 Task: Create a due date automation trigger when advanced on, on the tuesday before a card is due add fields with custom field "Resume" set to a number greater or equal to 1 and greater than 10 at 11:00 AM.
Action: Mouse moved to (977, 302)
Screenshot: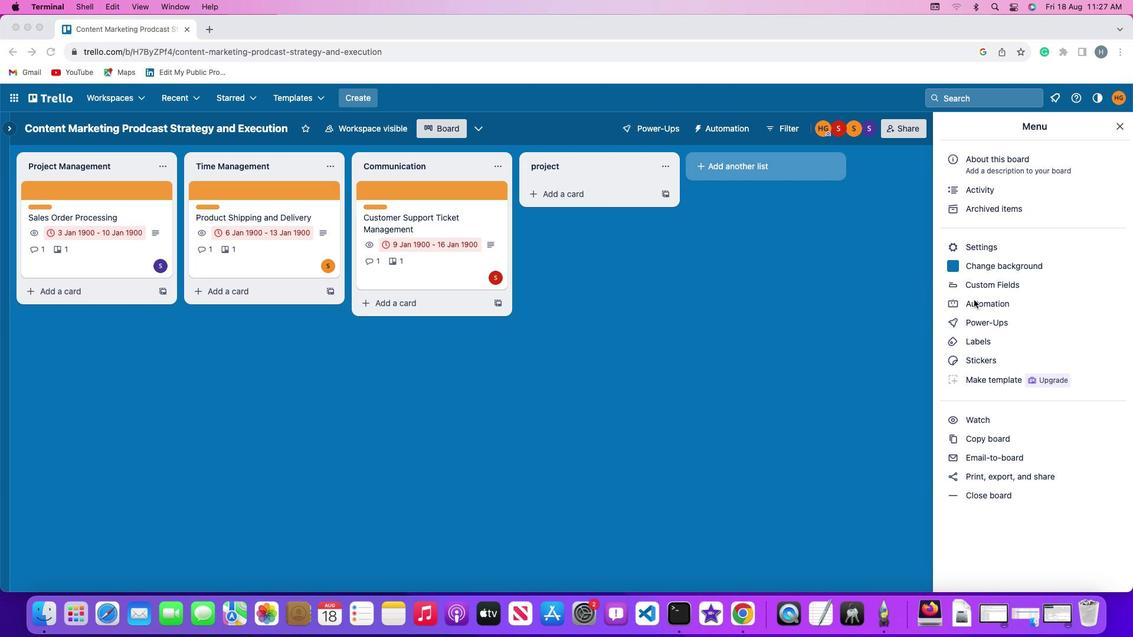 
Action: Mouse pressed left at (977, 302)
Screenshot: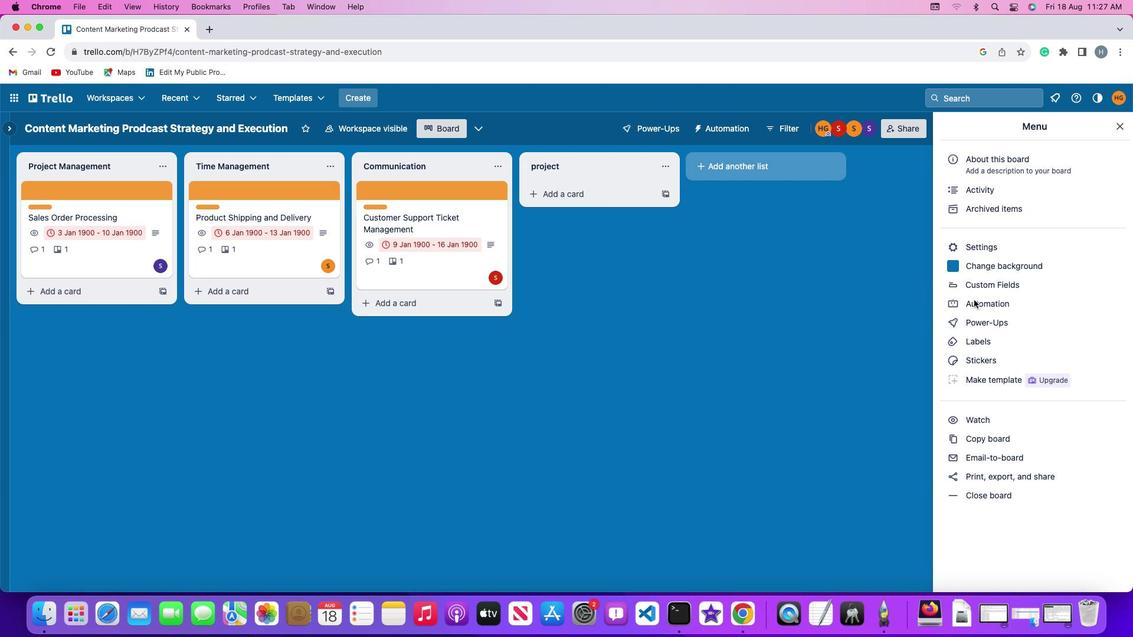
Action: Mouse pressed left at (977, 302)
Screenshot: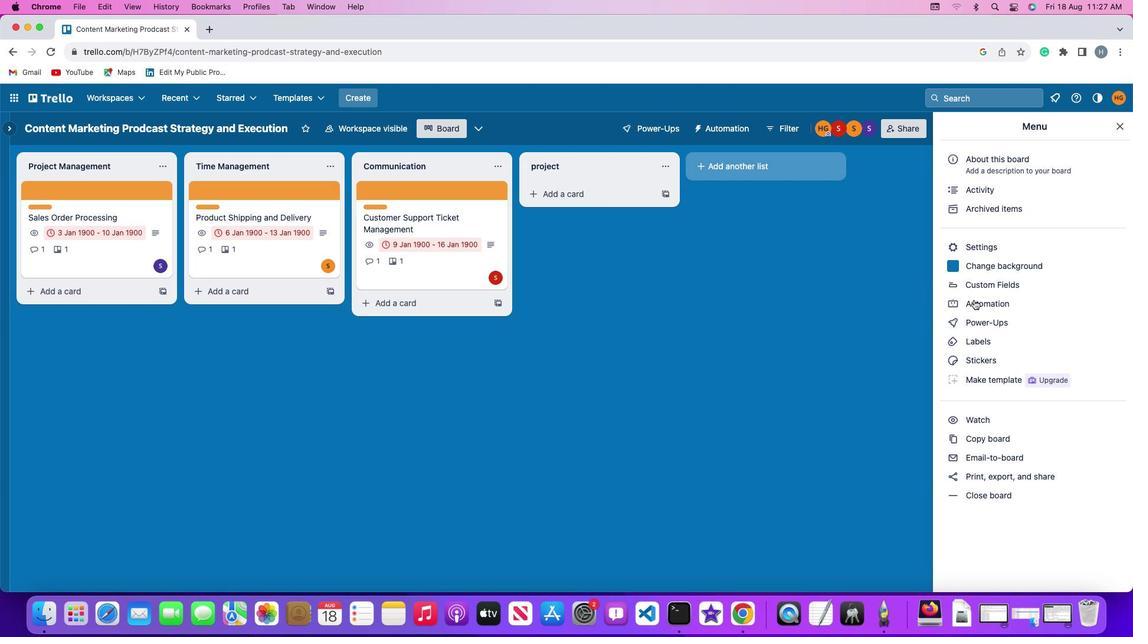 
Action: Mouse moved to (74, 286)
Screenshot: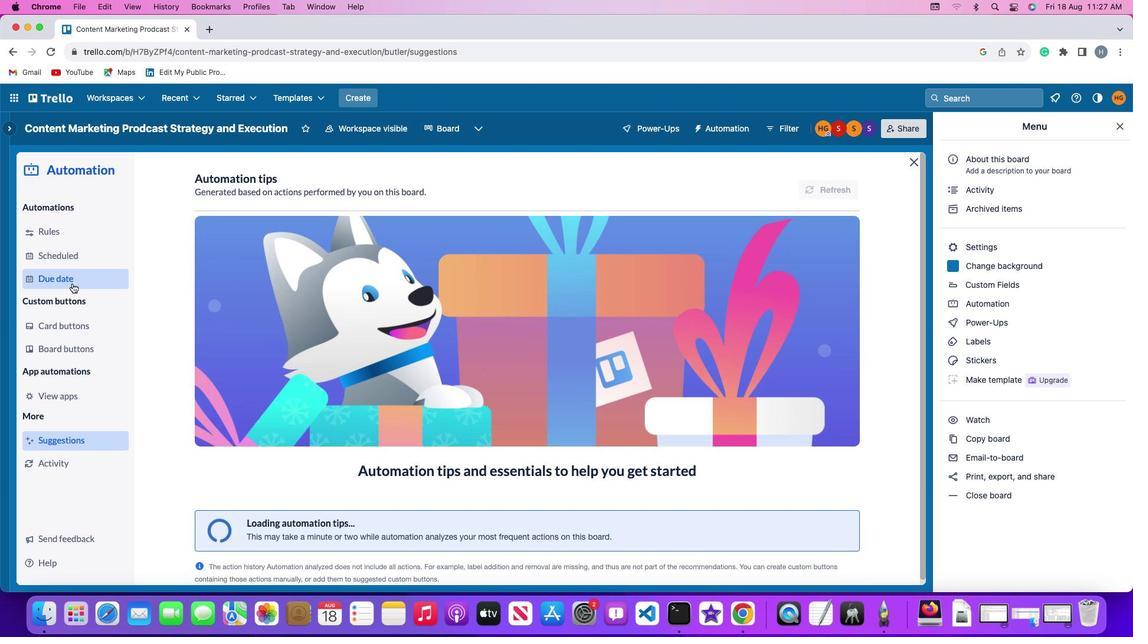
Action: Mouse pressed left at (74, 286)
Screenshot: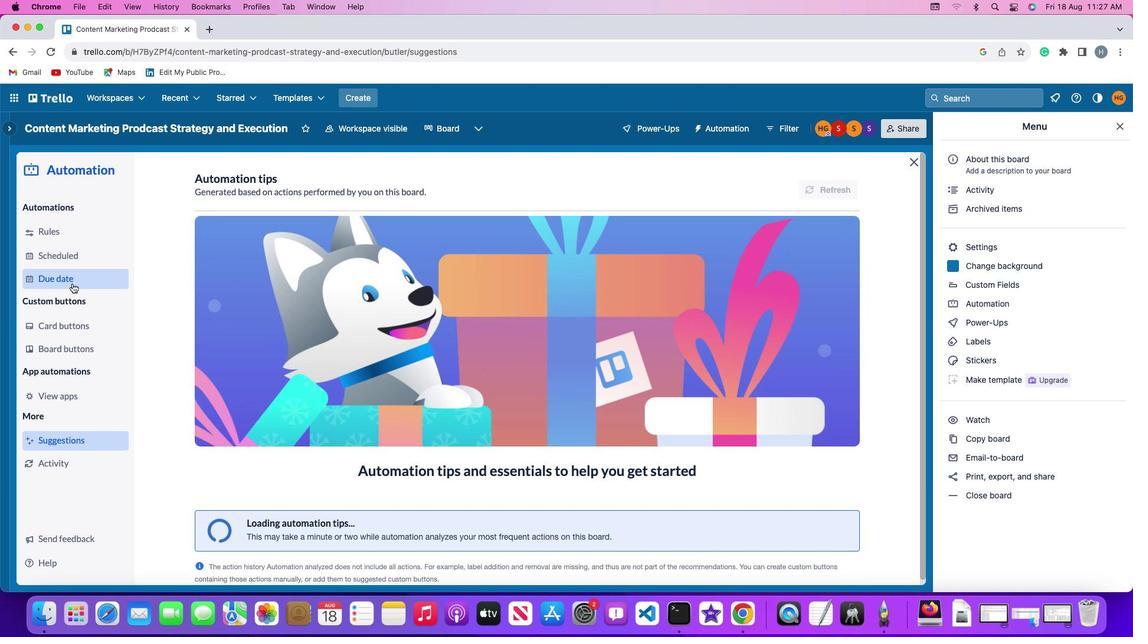 
Action: Mouse moved to (791, 187)
Screenshot: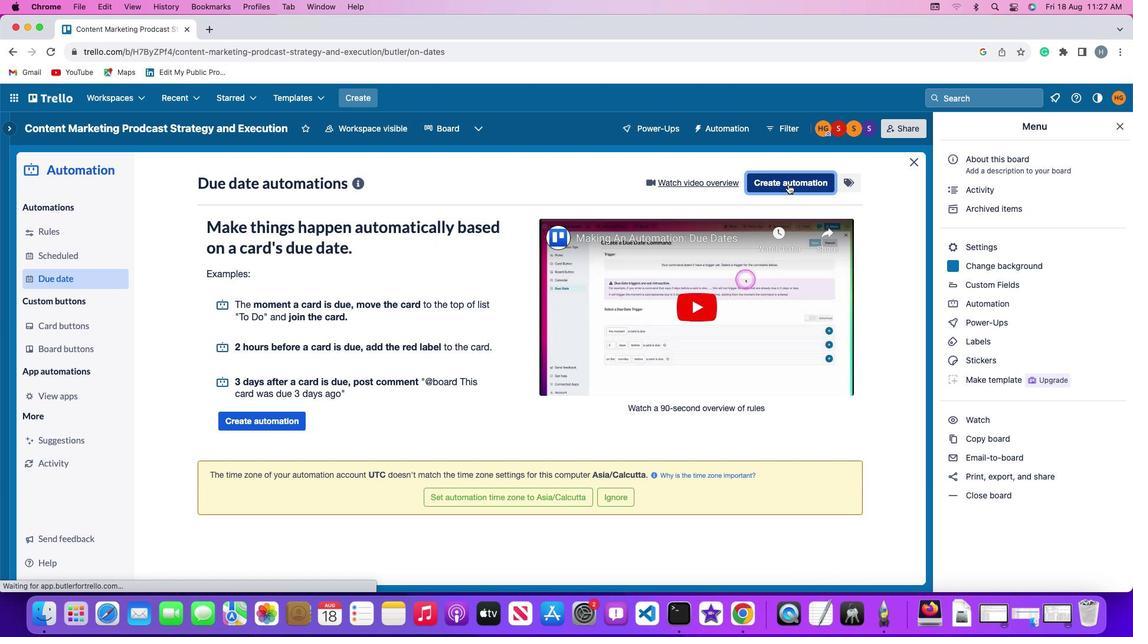 
Action: Mouse pressed left at (791, 187)
Screenshot: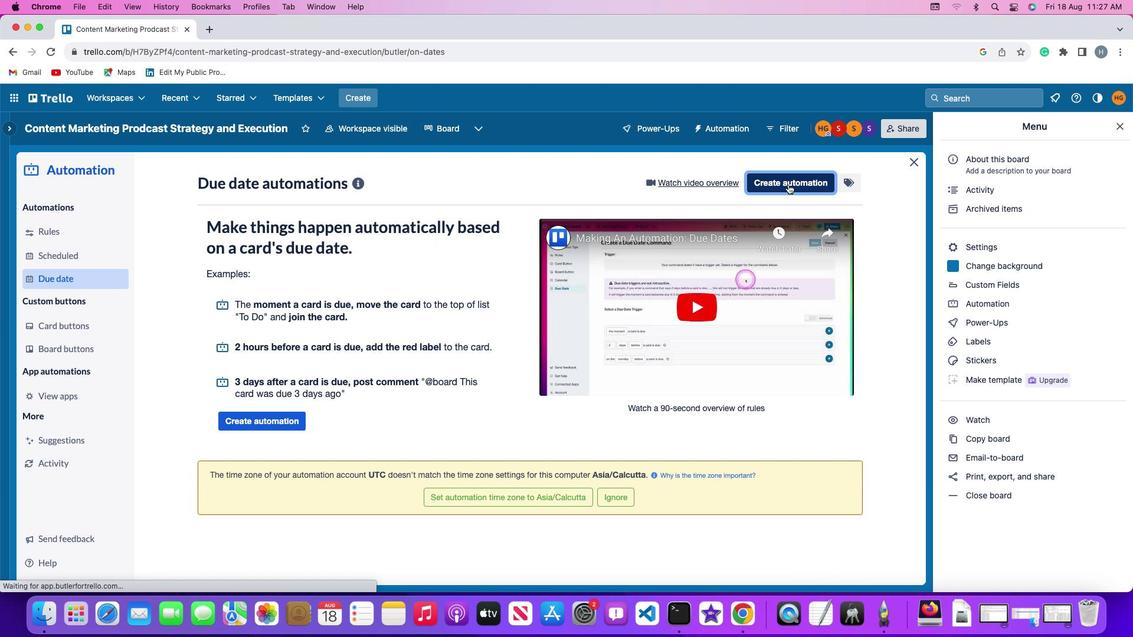 
Action: Mouse moved to (232, 295)
Screenshot: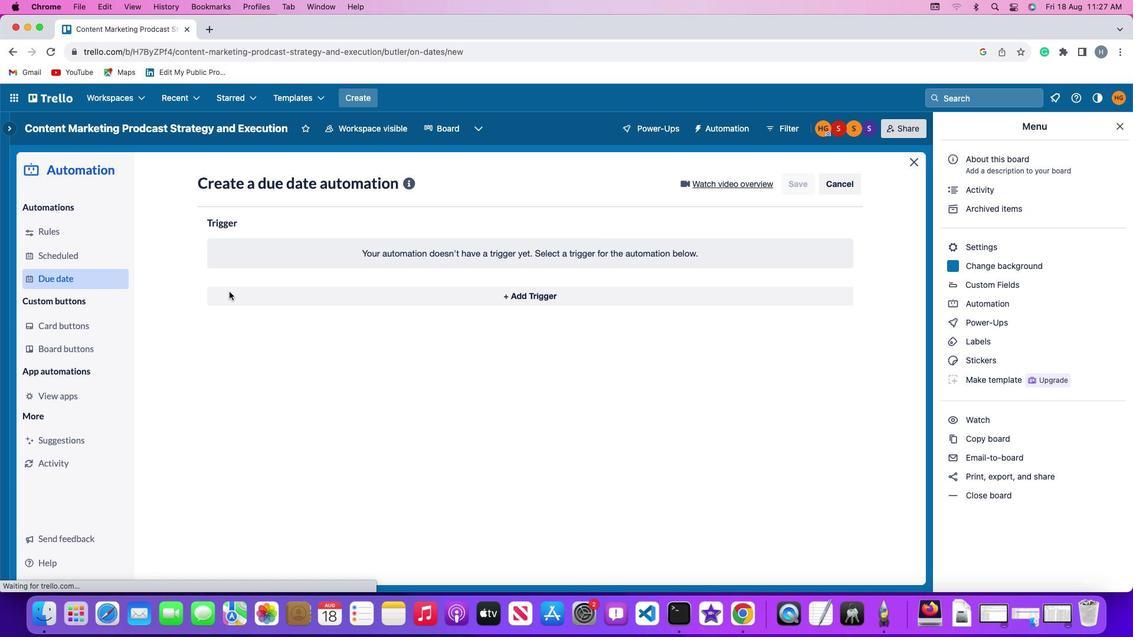 
Action: Mouse pressed left at (232, 295)
Screenshot: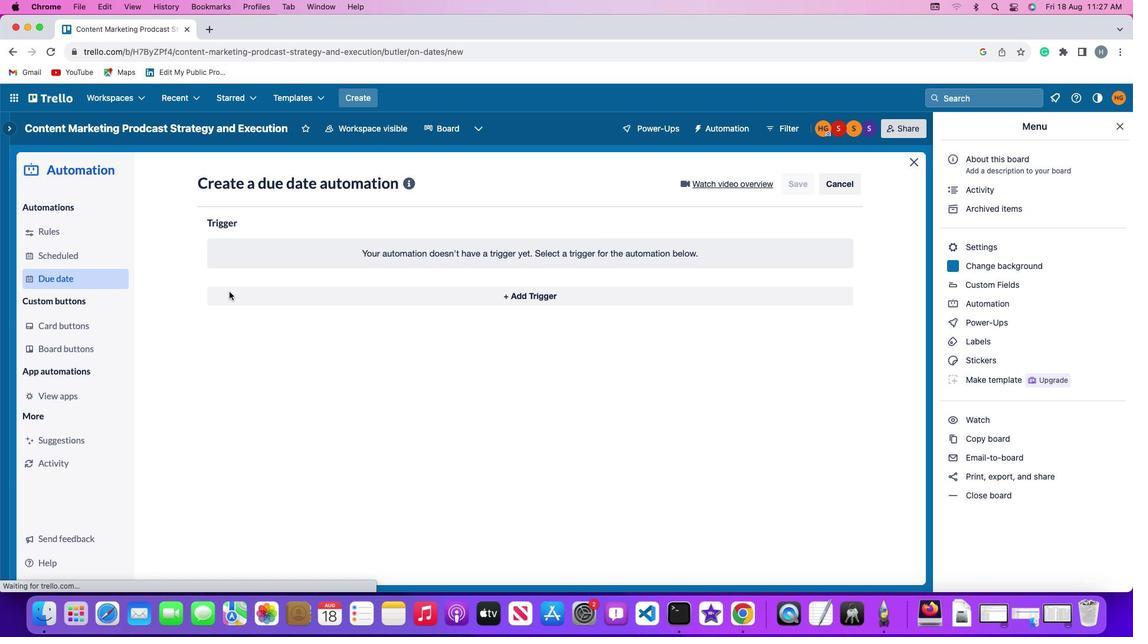 
Action: Mouse moved to (262, 519)
Screenshot: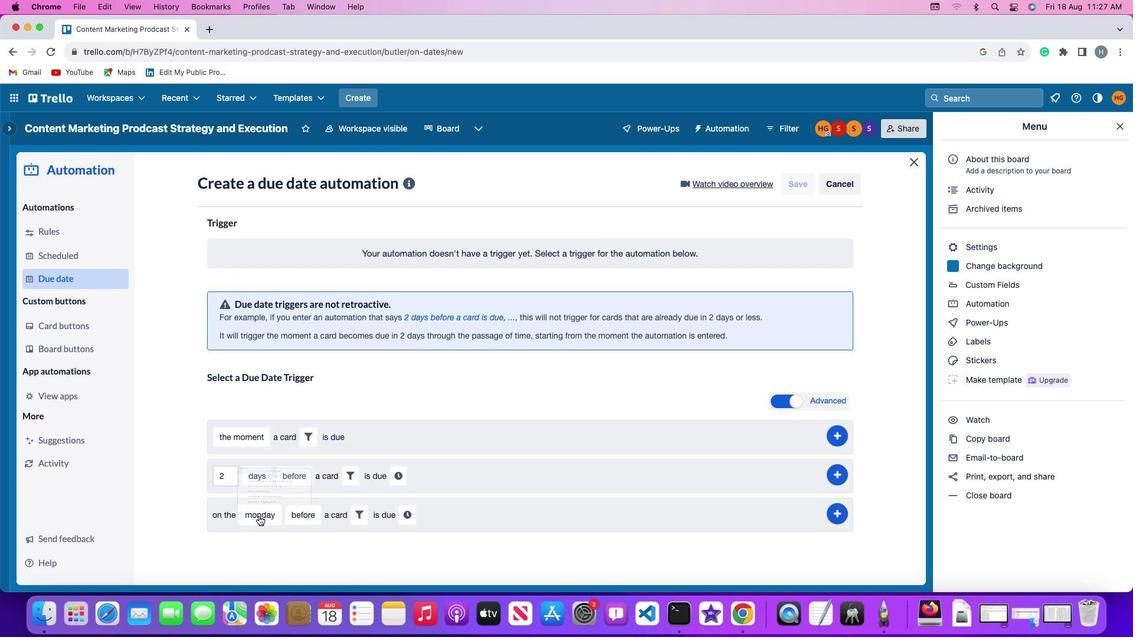 
Action: Mouse pressed left at (262, 519)
Screenshot: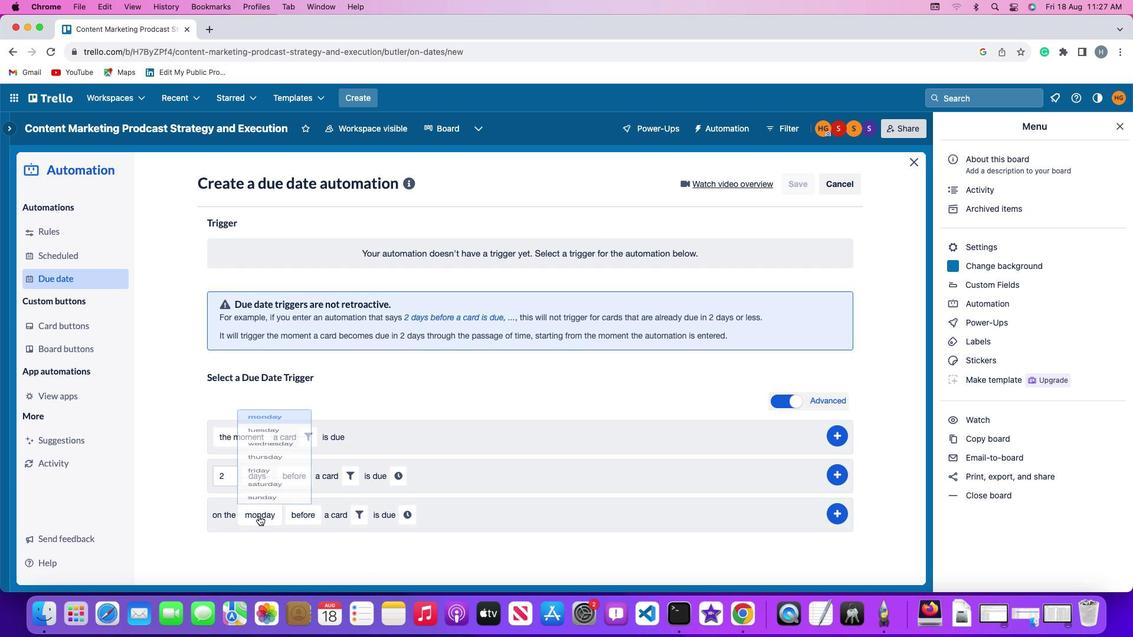 
Action: Mouse moved to (271, 373)
Screenshot: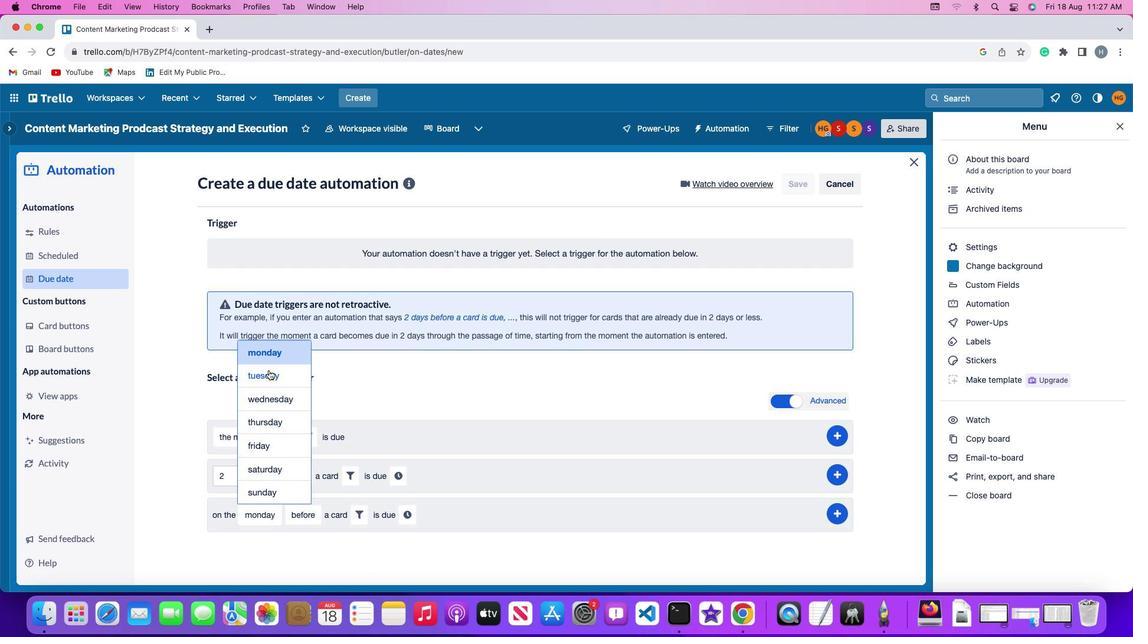 
Action: Mouse pressed left at (271, 373)
Screenshot: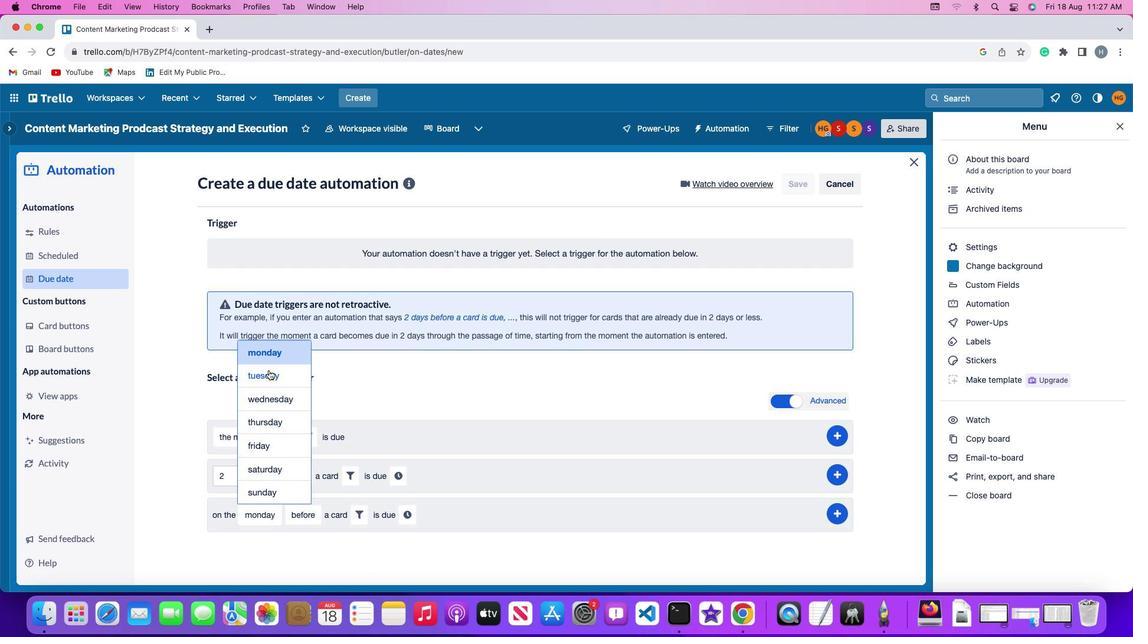 
Action: Mouse moved to (305, 511)
Screenshot: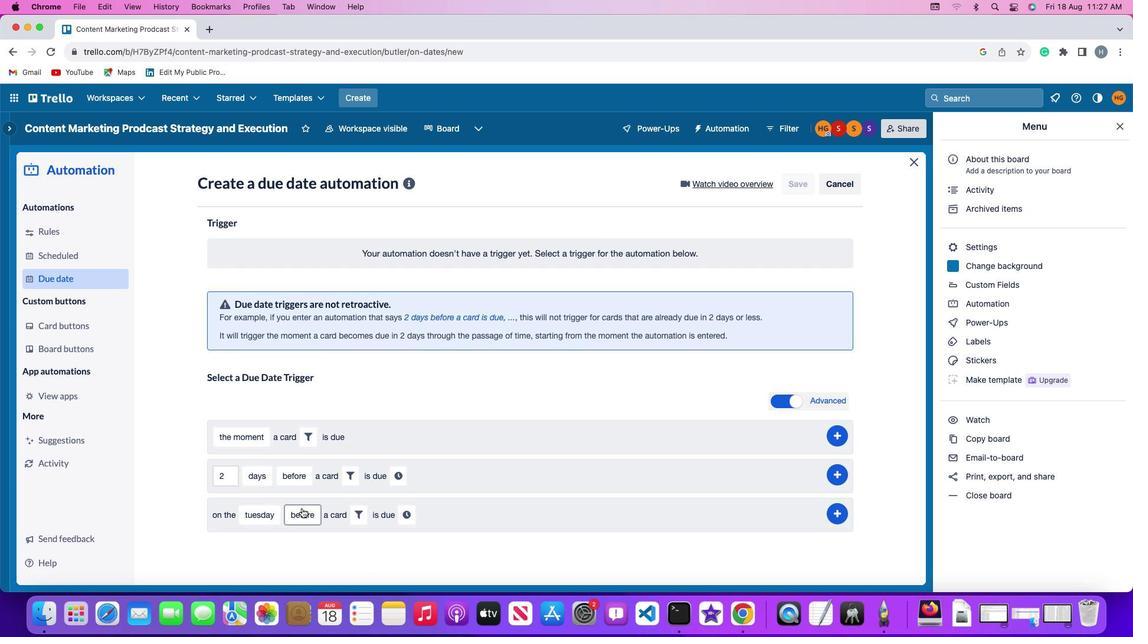 
Action: Mouse pressed left at (305, 511)
Screenshot: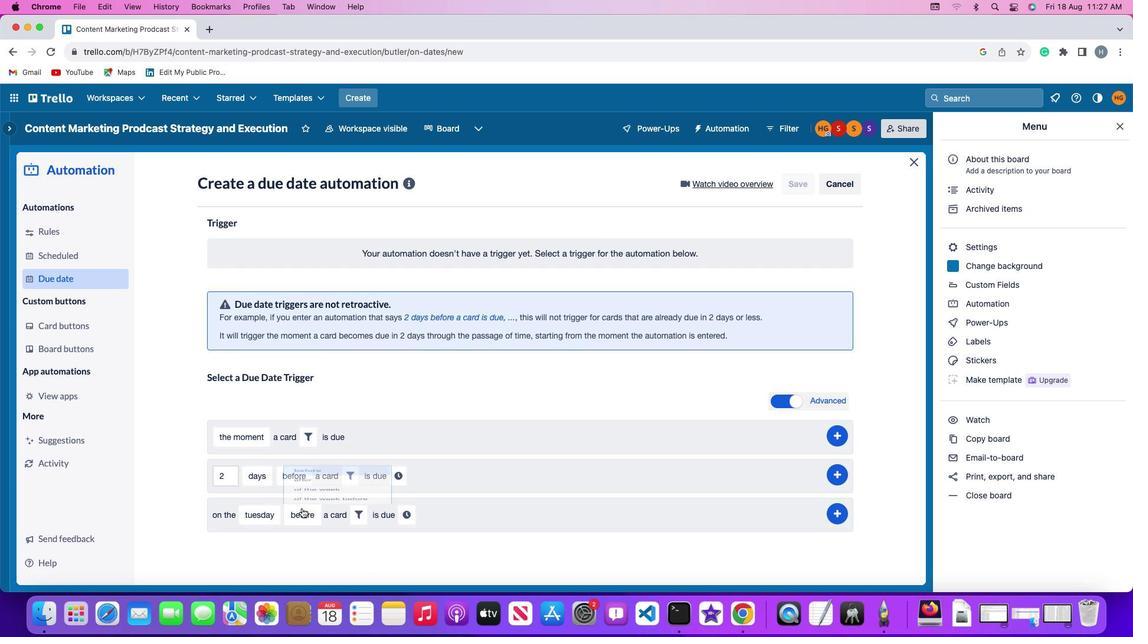 
Action: Mouse moved to (328, 424)
Screenshot: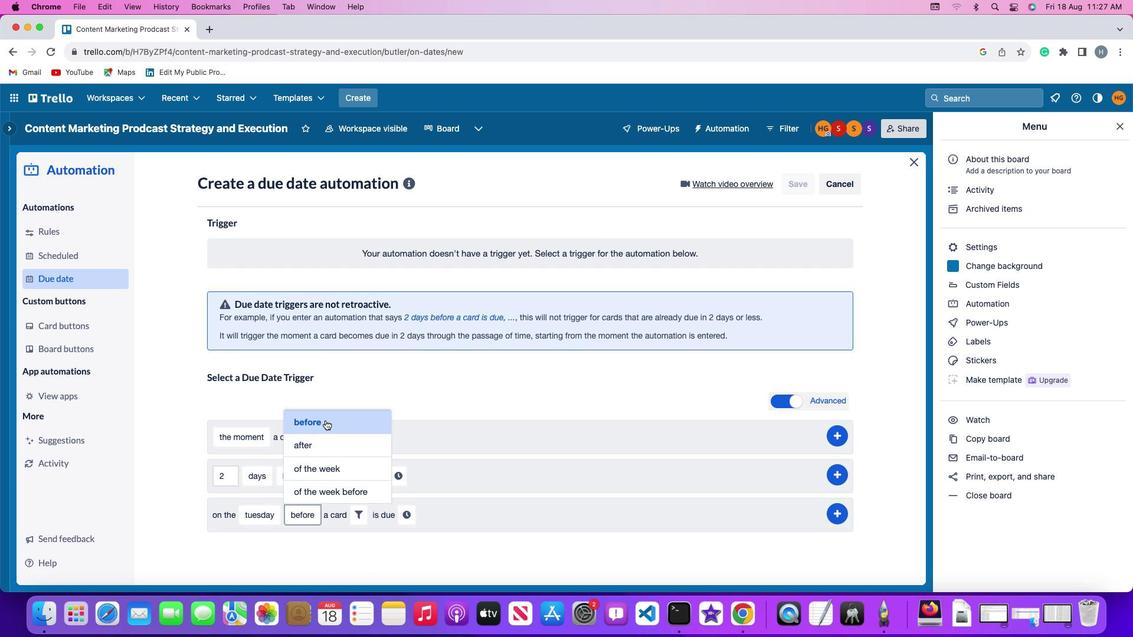 
Action: Mouse pressed left at (328, 424)
Screenshot: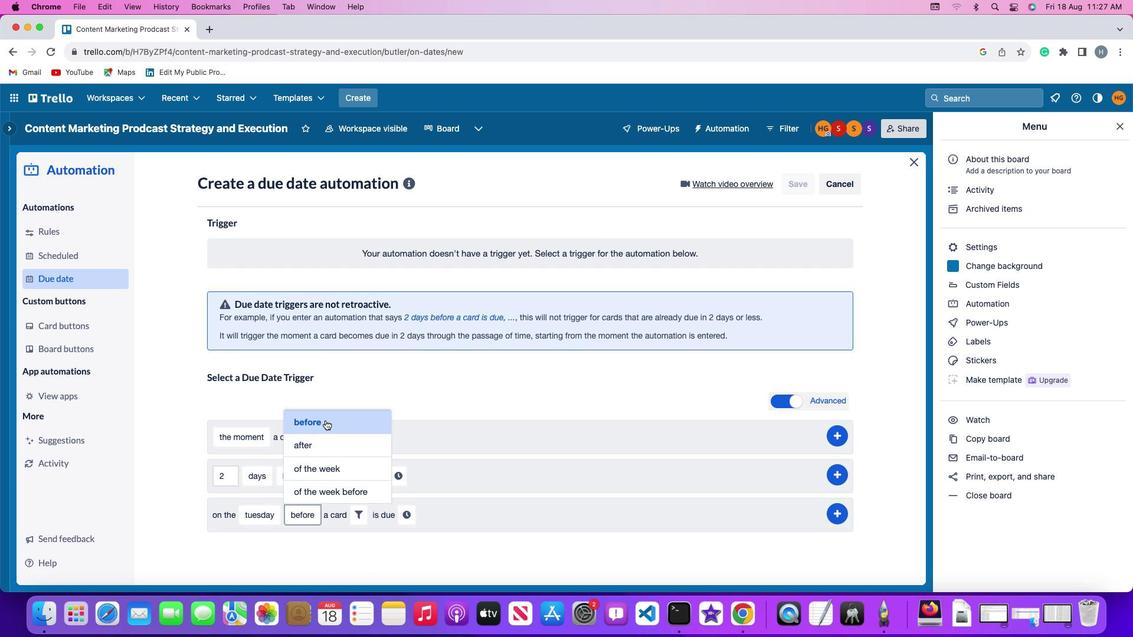 
Action: Mouse moved to (361, 513)
Screenshot: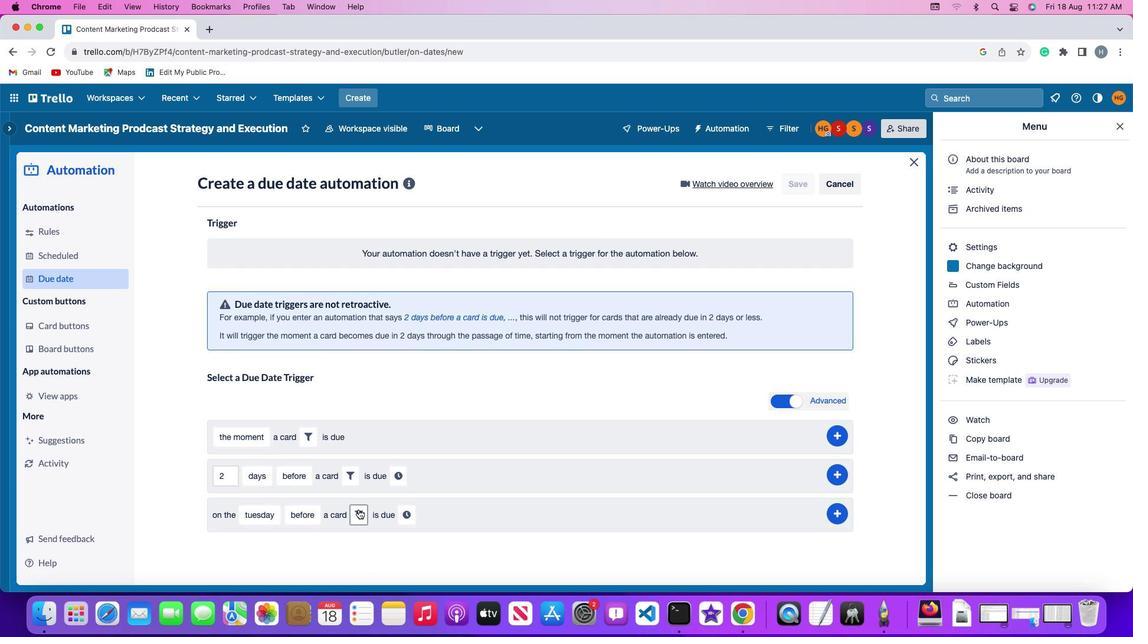 
Action: Mouse pressed left at (361, 513)
Screenshot: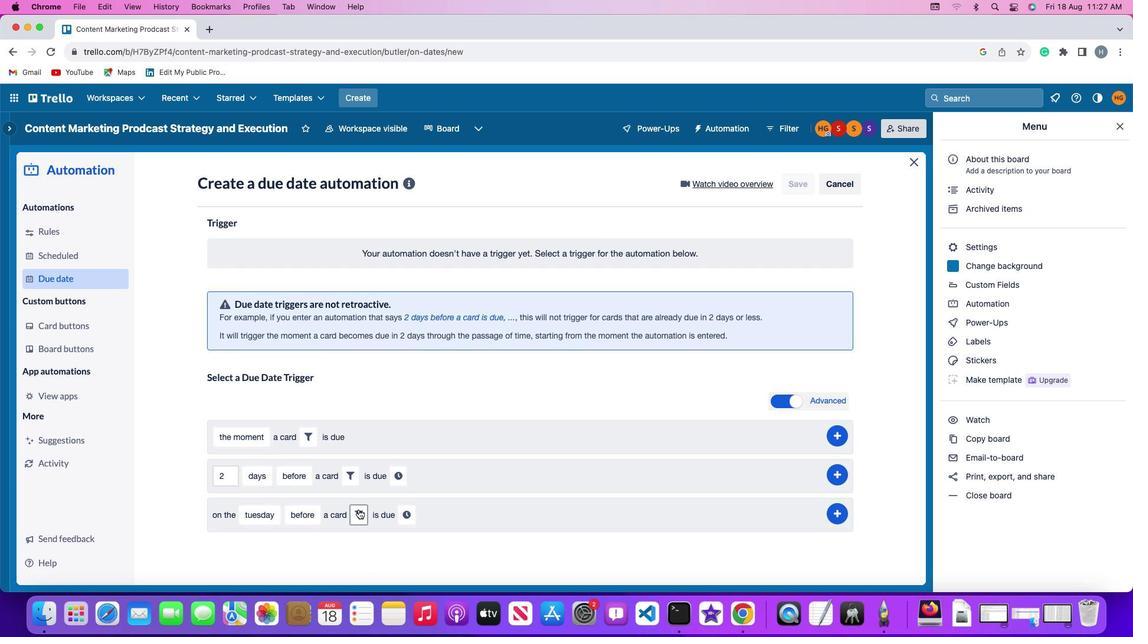 
Action: Mouse moved to (553, 552)
Screenshot: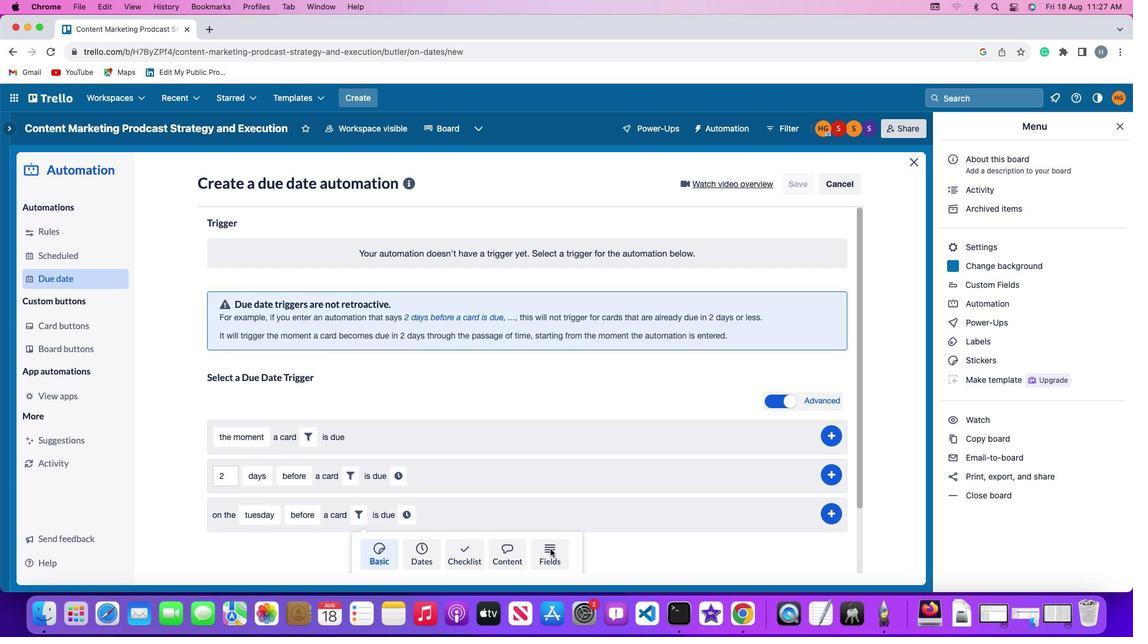 
Action: Mouse pressed left at (553, 552)
Screenshot: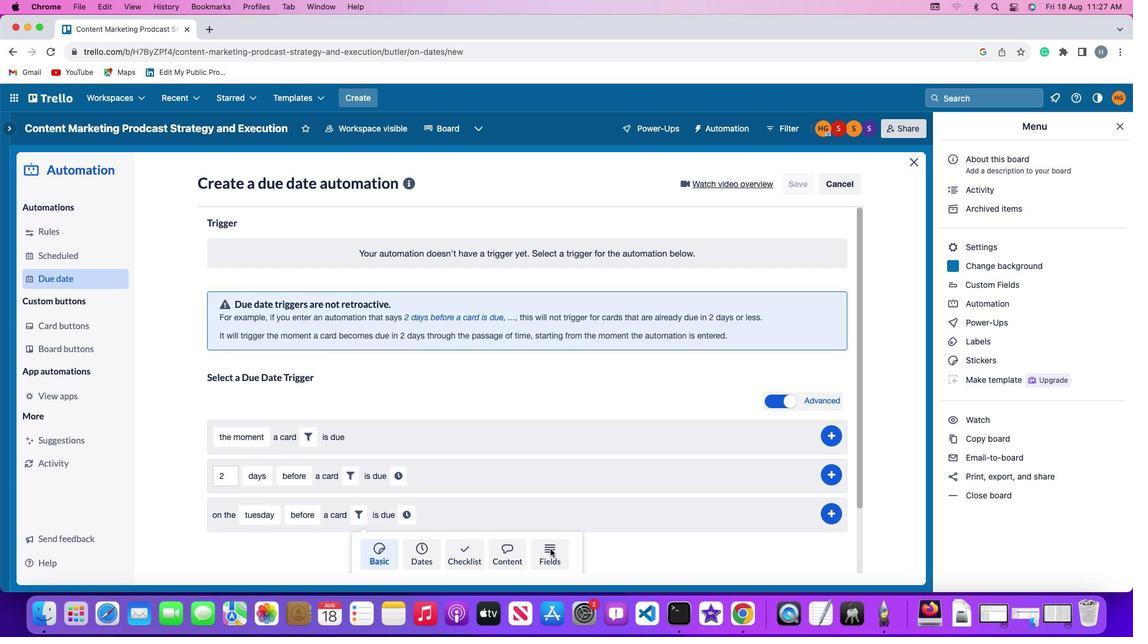 
Action: Mouse moved to (314, 562)
Screenshot: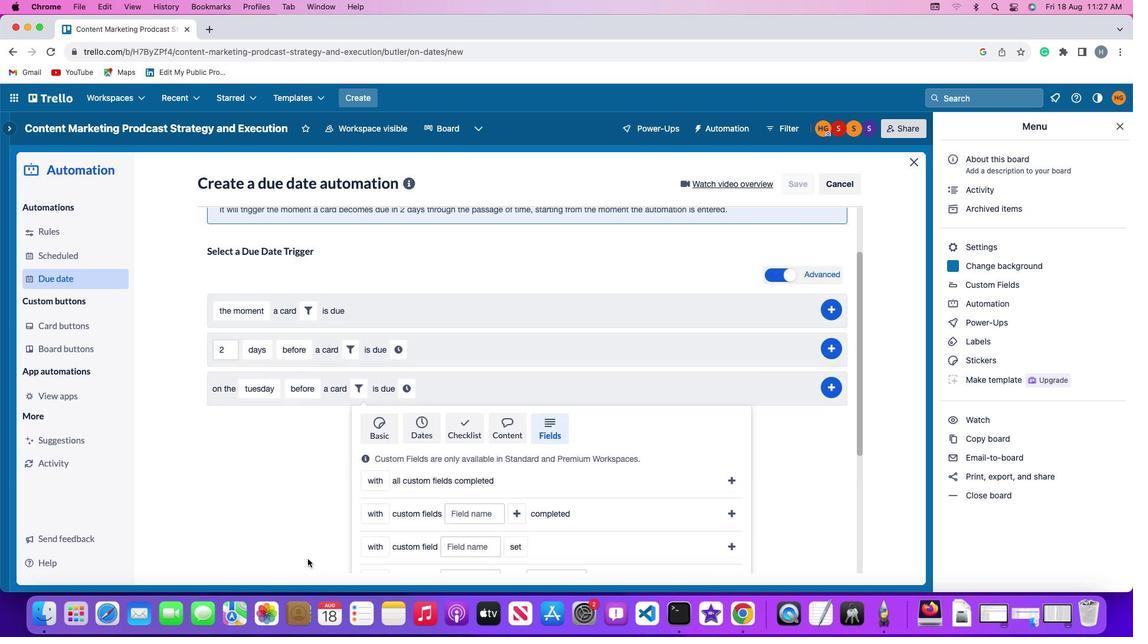 
Action: Mouse scrolled (314, 562) with delta (2, 2)
Screenshot: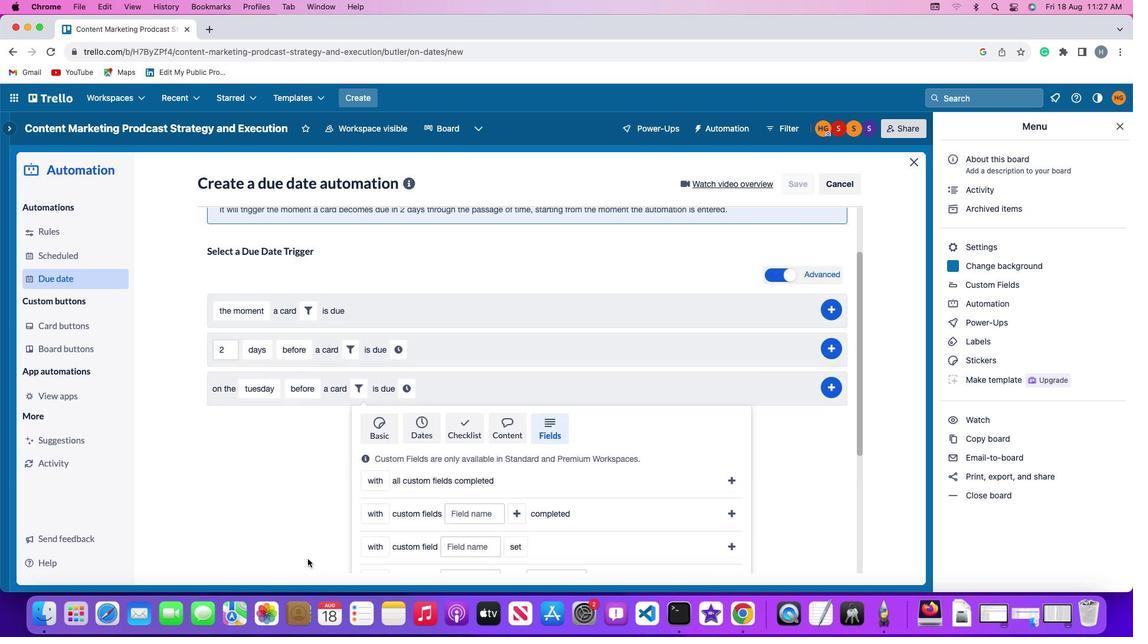 
Action: Mouse moved to (312, 562)
Screenshot: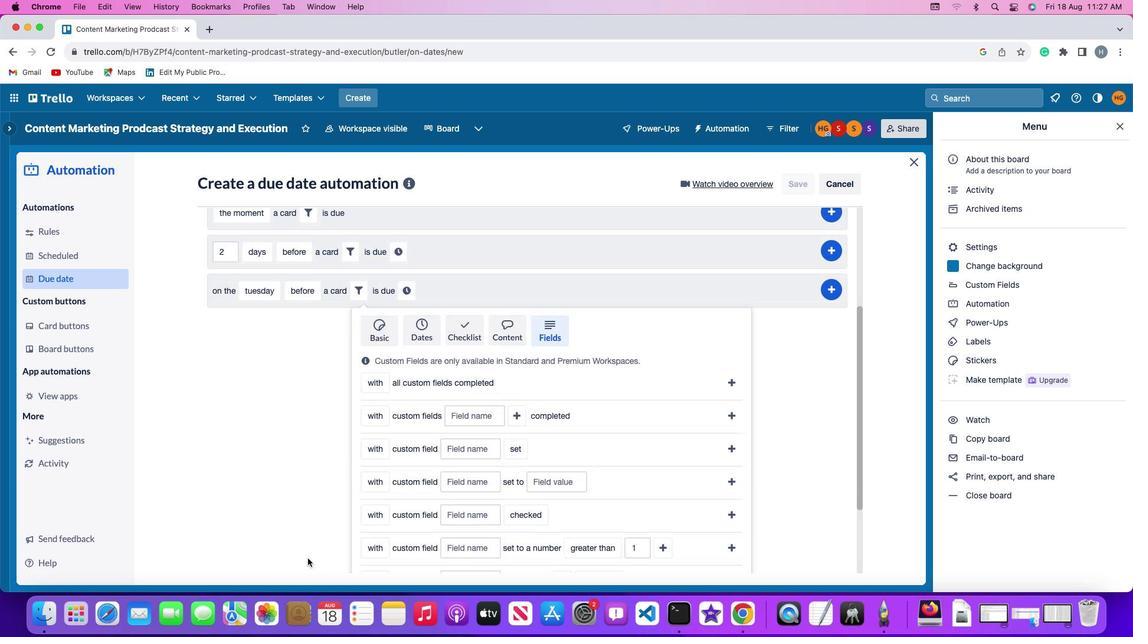
Action: Mouse scrolled (312, 562) with delta (2, 2)
Screenshot: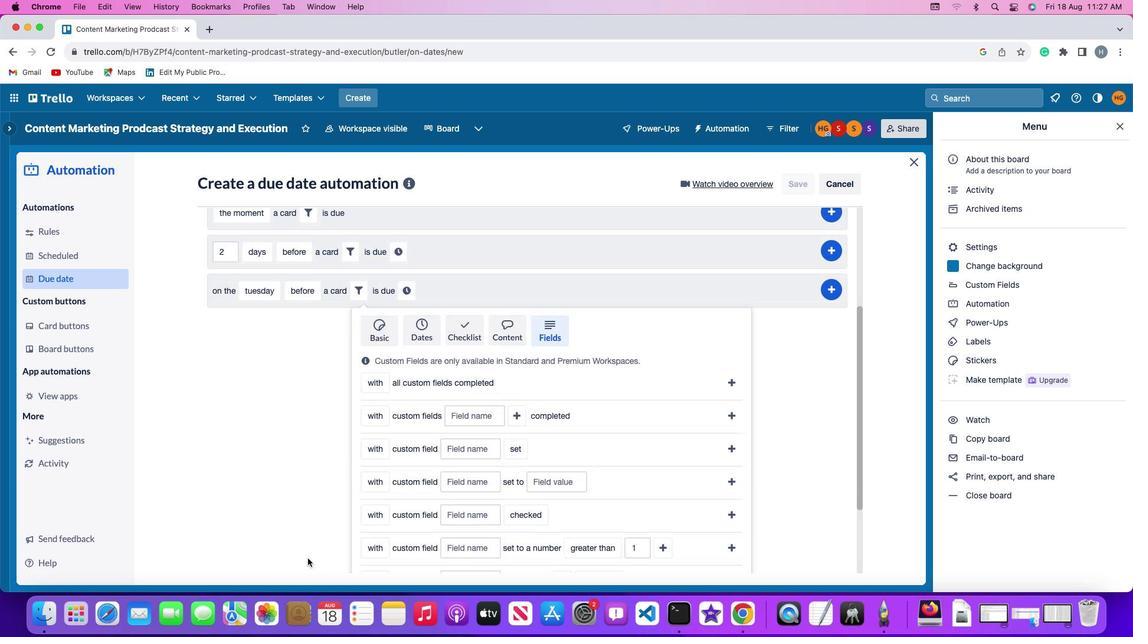
Action: Mouse moved to (312, 562)
Screenshot: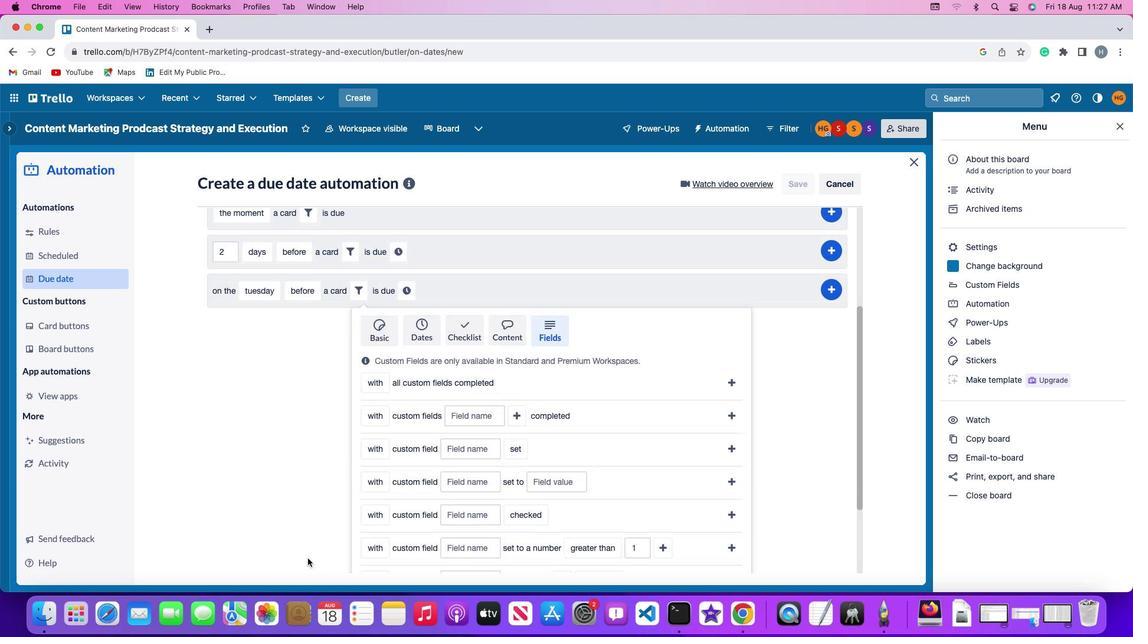 
Action: Mouse scrolled (312, 562) with delta (2, 1)
Screenshot: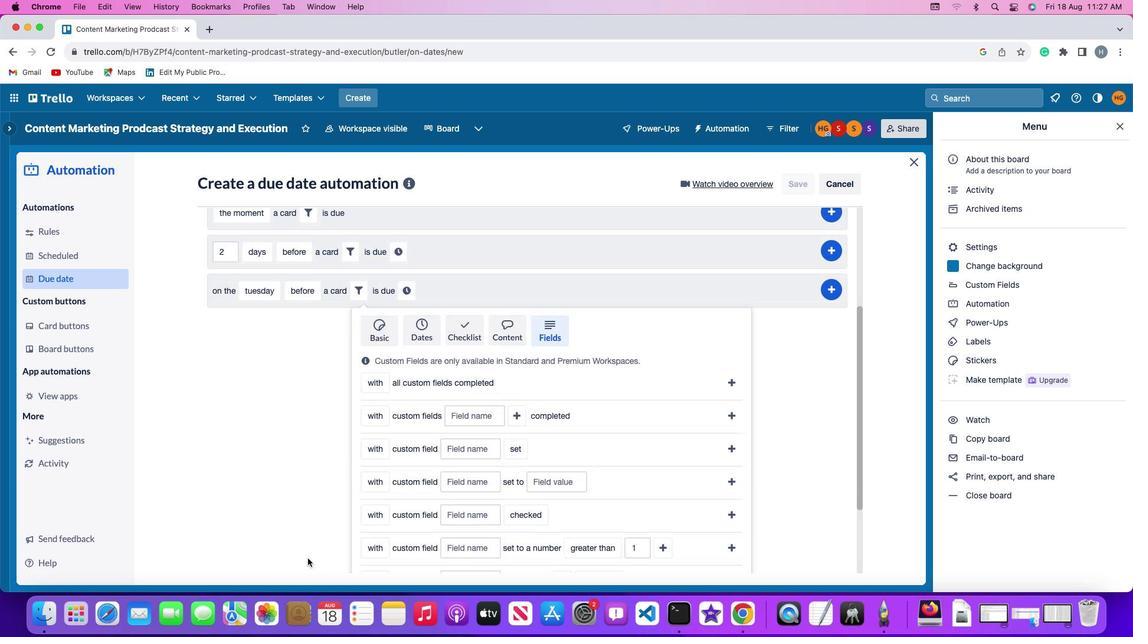 
Action: Mouse scrolled (312, 562) with delta (2, 0)
Screenshot: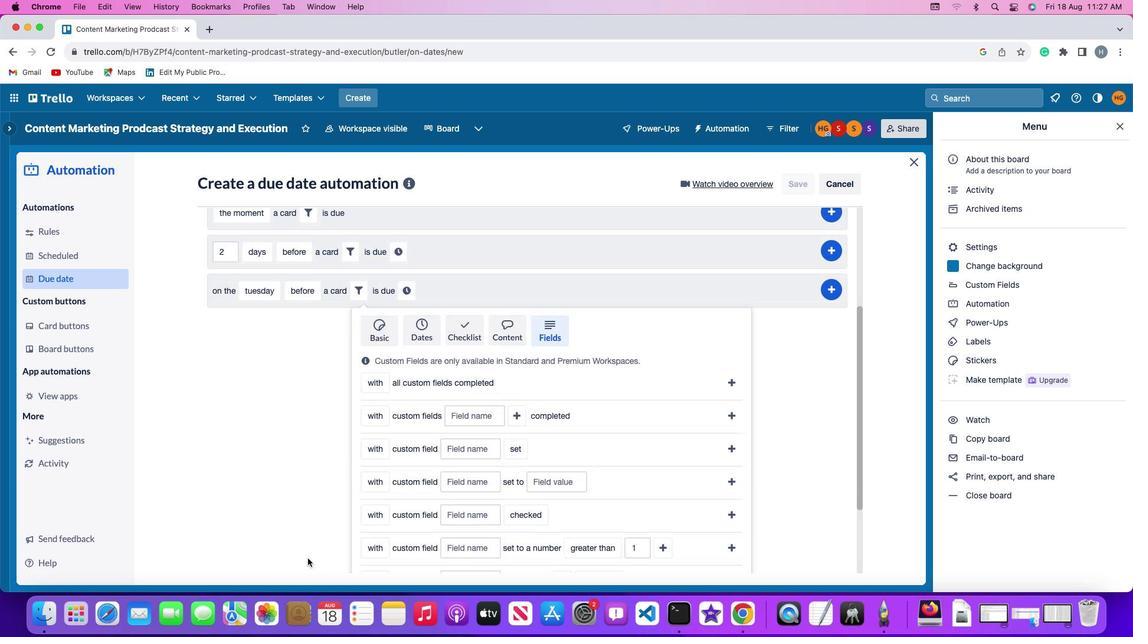 
Action: Mouse moved to (311, 562)
Screenshot: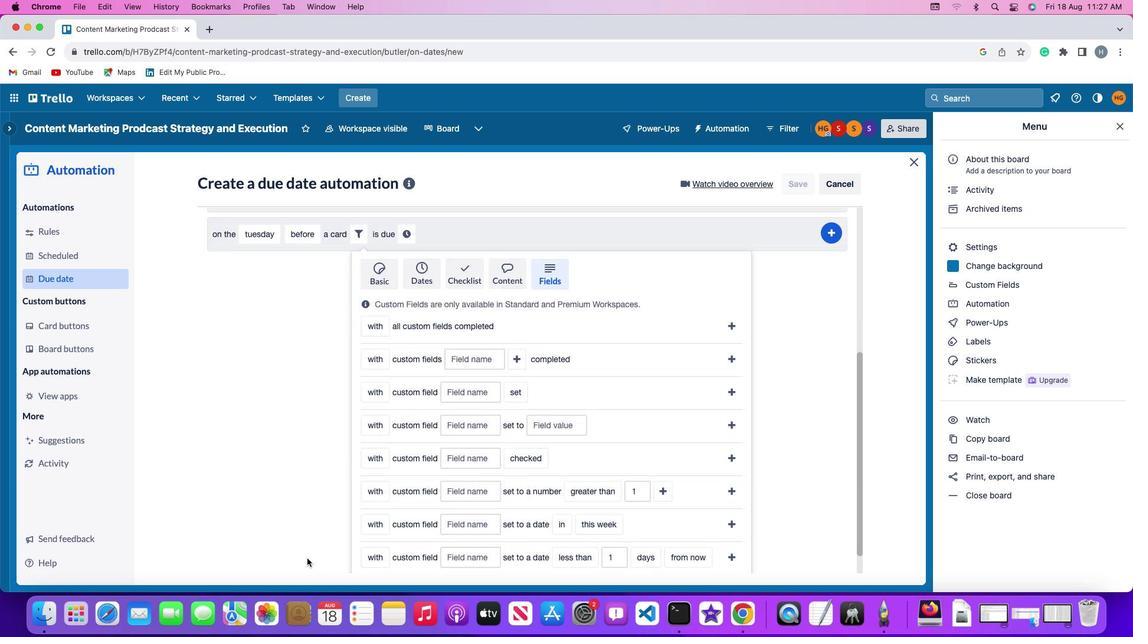 
Action: Mouse scrolled (311, 562) with delta (2, 0)
Screenshot: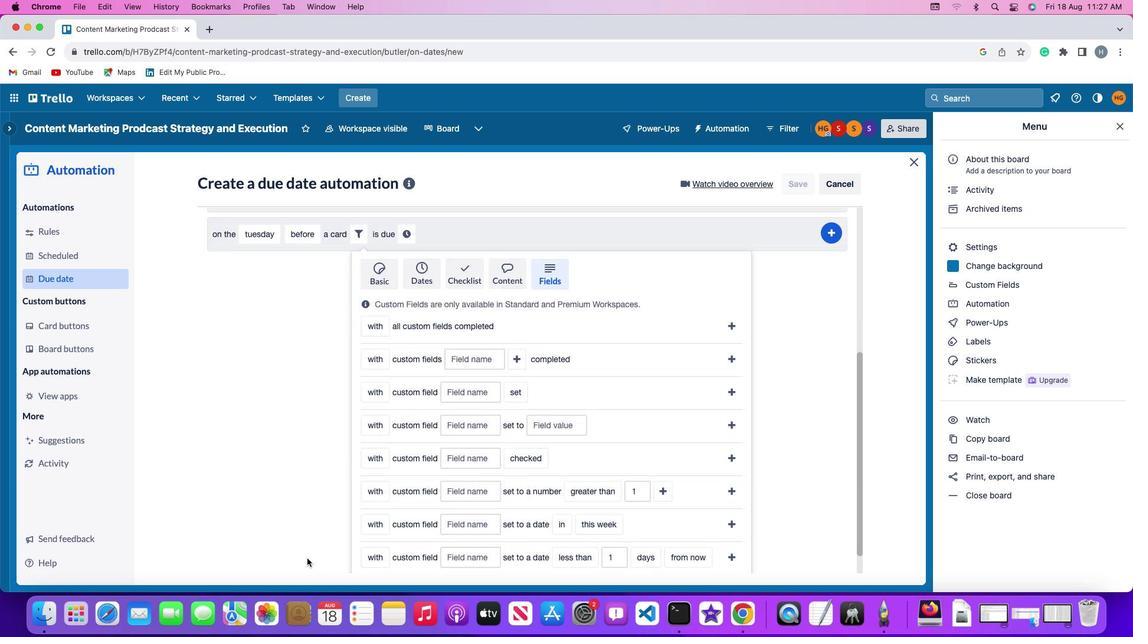 
Action: Mouse moved to (311, 562)
Screenshot: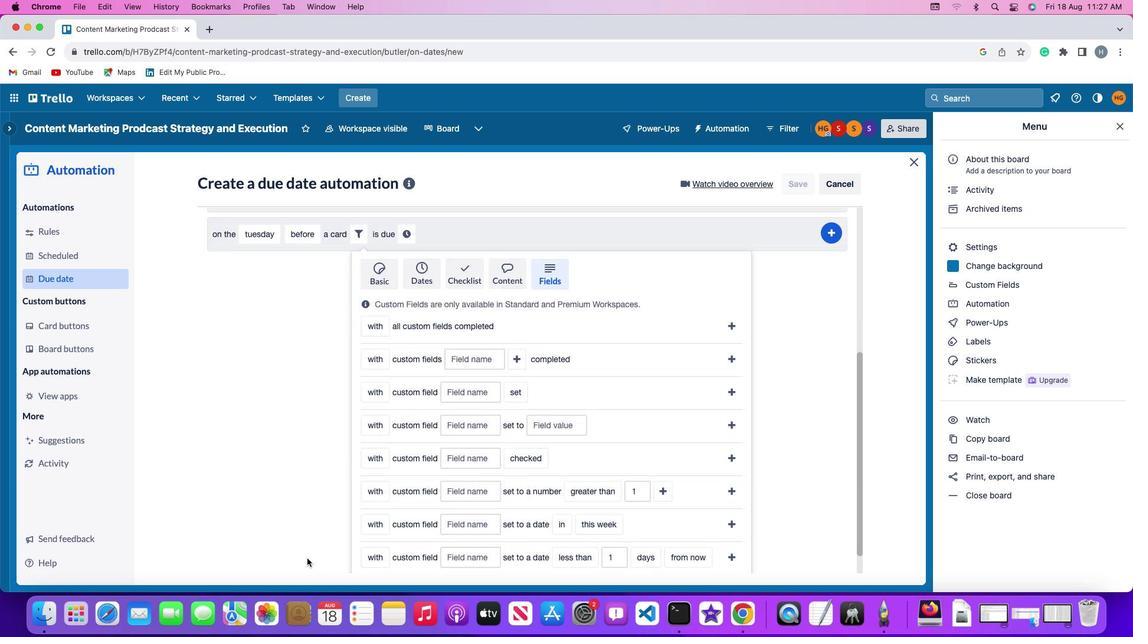
Action: Mouse scrolled (311, 562) with delta (2, 0)
Screenshot: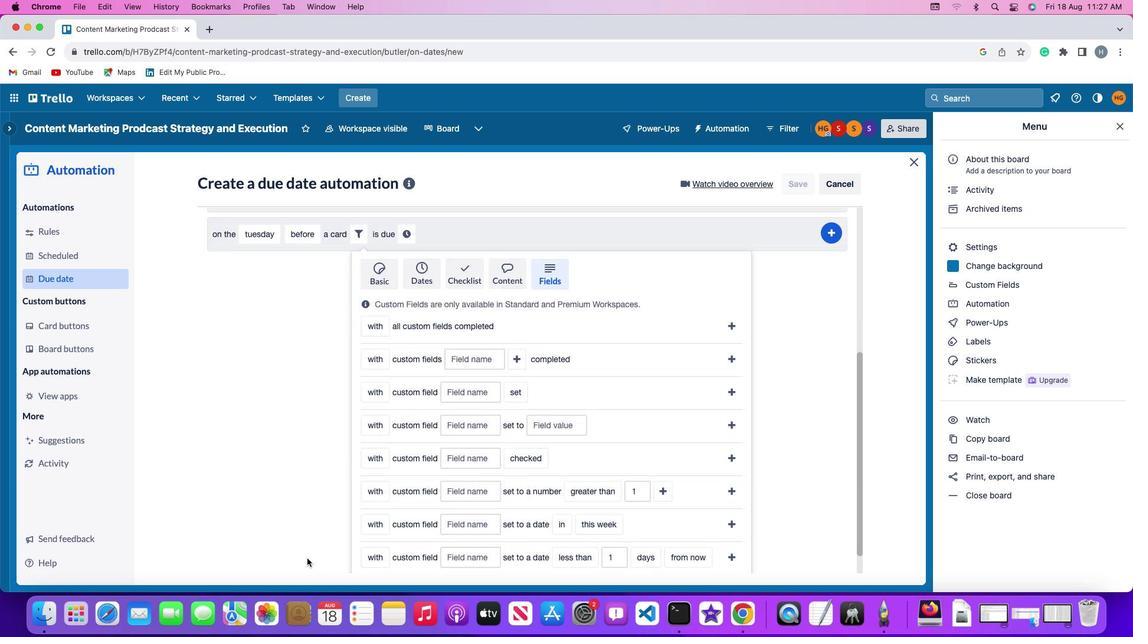 
Action: Mouse moved to (311, 562)
Screenshot: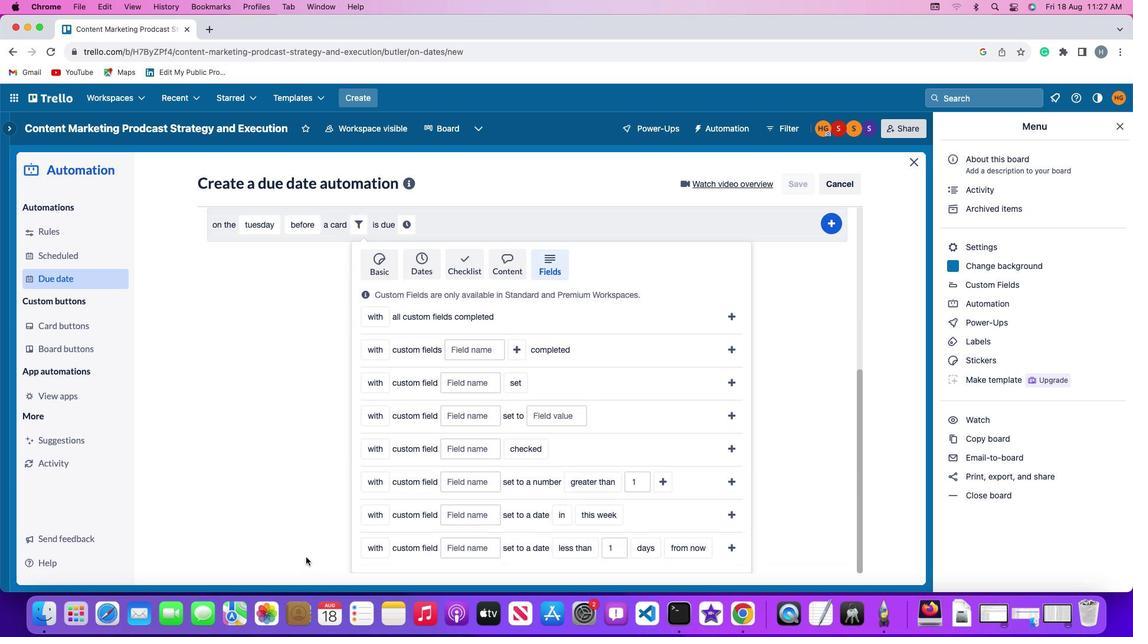 
Action: Mouse scrolled (311, 562) with delta (2, 0)
Screenshot: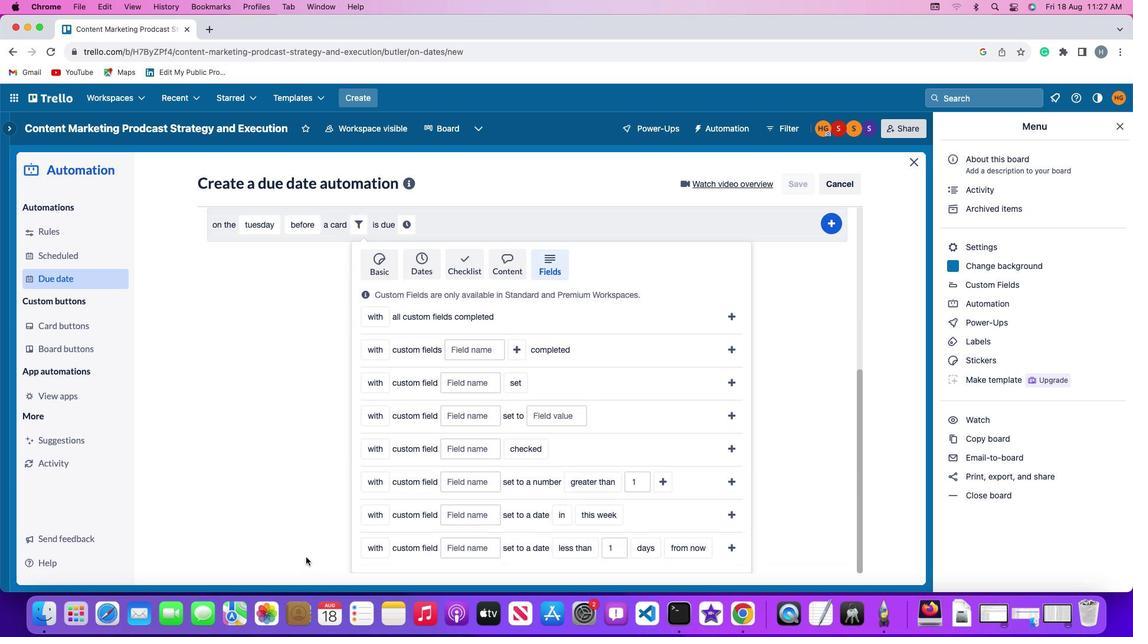 
Action: Mouse moved to (309, 560)
Screenshot: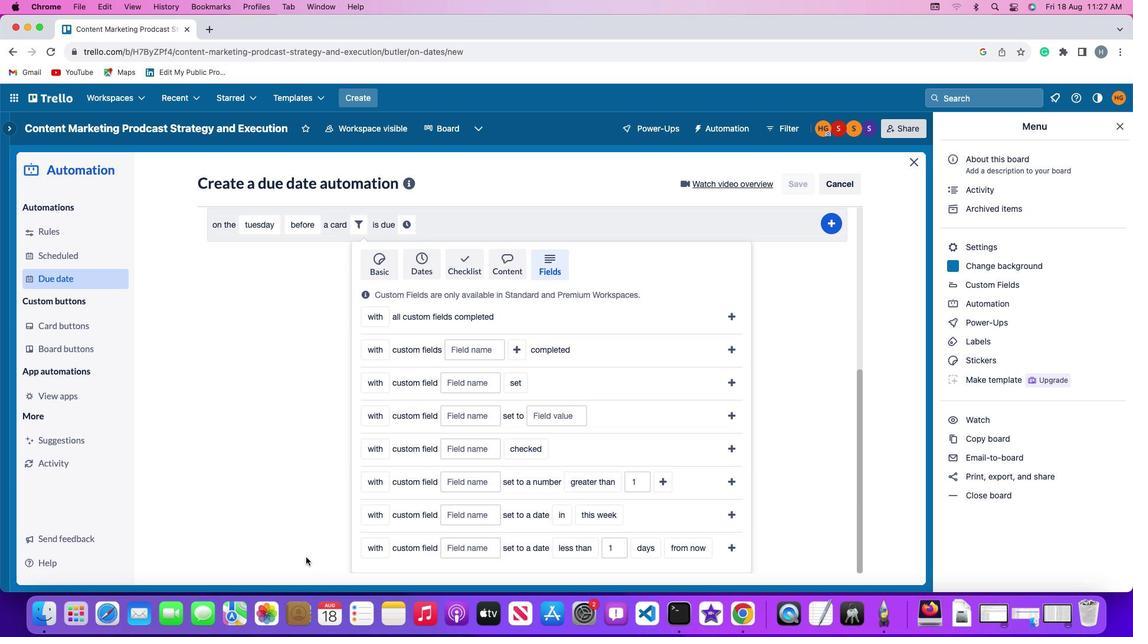 
Action: Mouse scrolled (309, 560) with delta (2, 2)
Screenshot: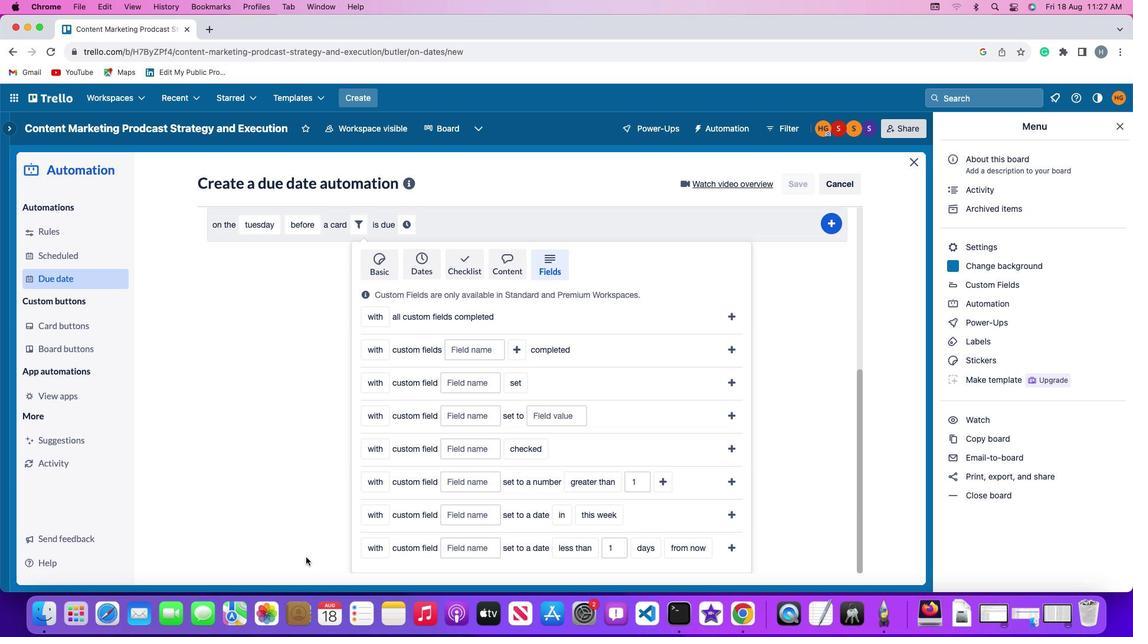 
Action: Mouse scrolled (309, 560) with delta (2, 2)
Screenshot: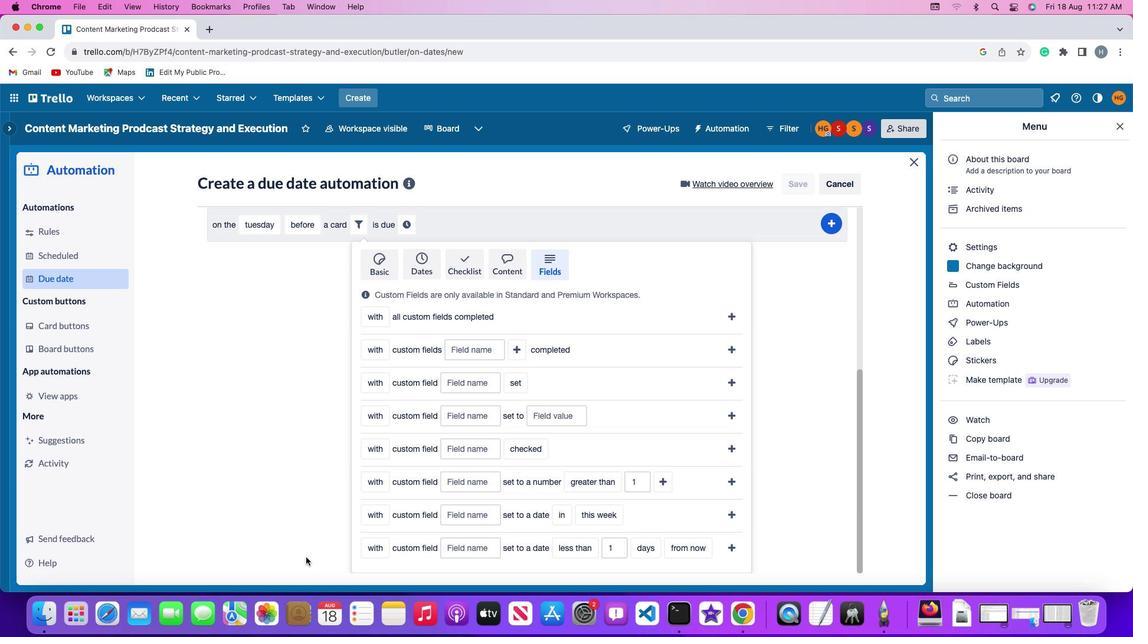 
Action: Mouse scrolled (309, 560) with delta (2, 1)
Screenshot: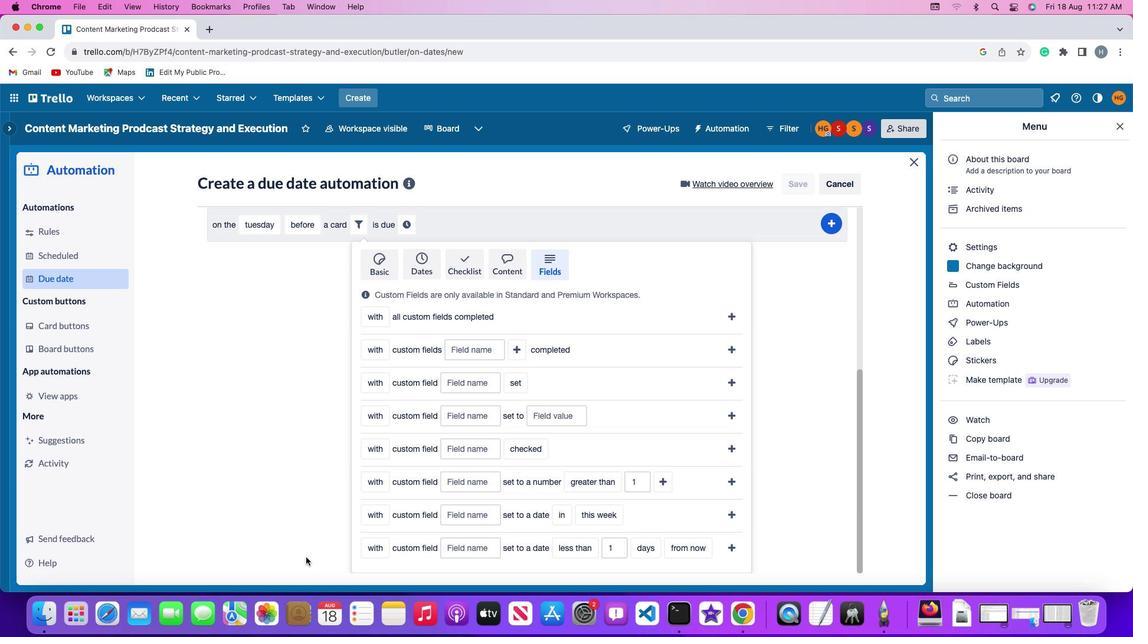 
Action: Mouse scrolled (309, 560) with delta (2, 0)
Screenshot: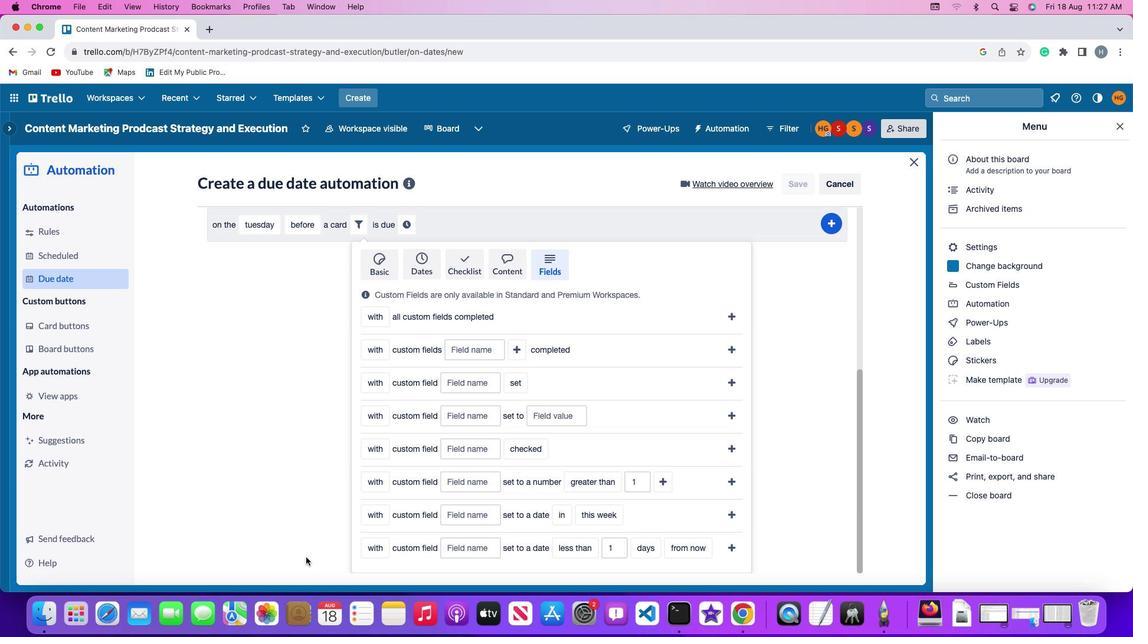 
Action: Mouse scrolled (309, 560) with delta (2, 0)
Screenshot: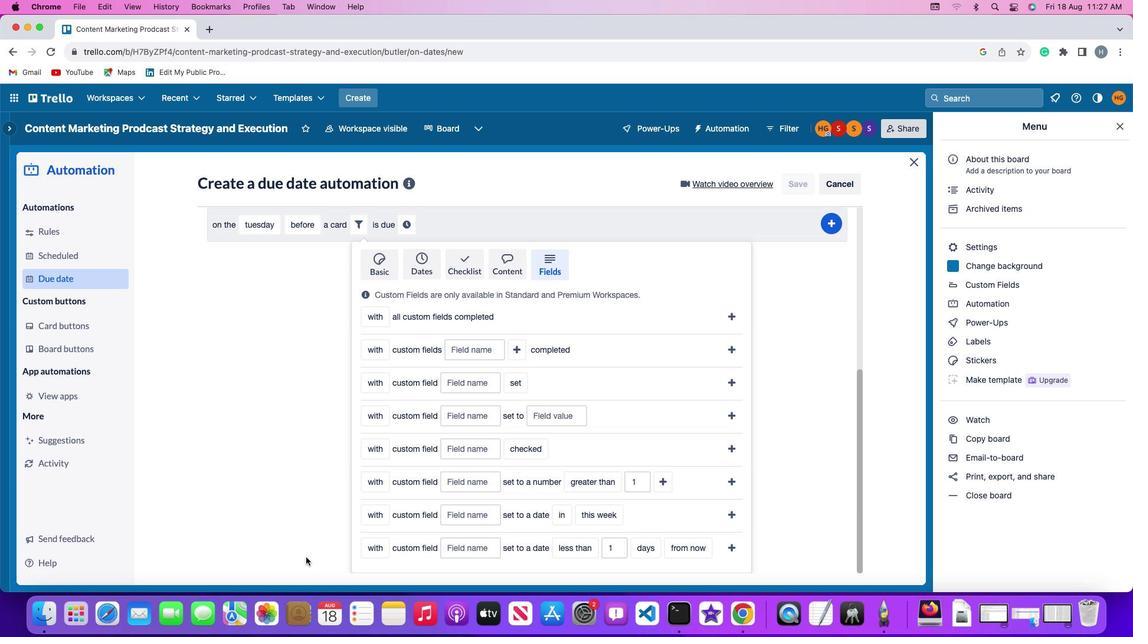
Action: Mouse moved to (379, 481)
Screenshot: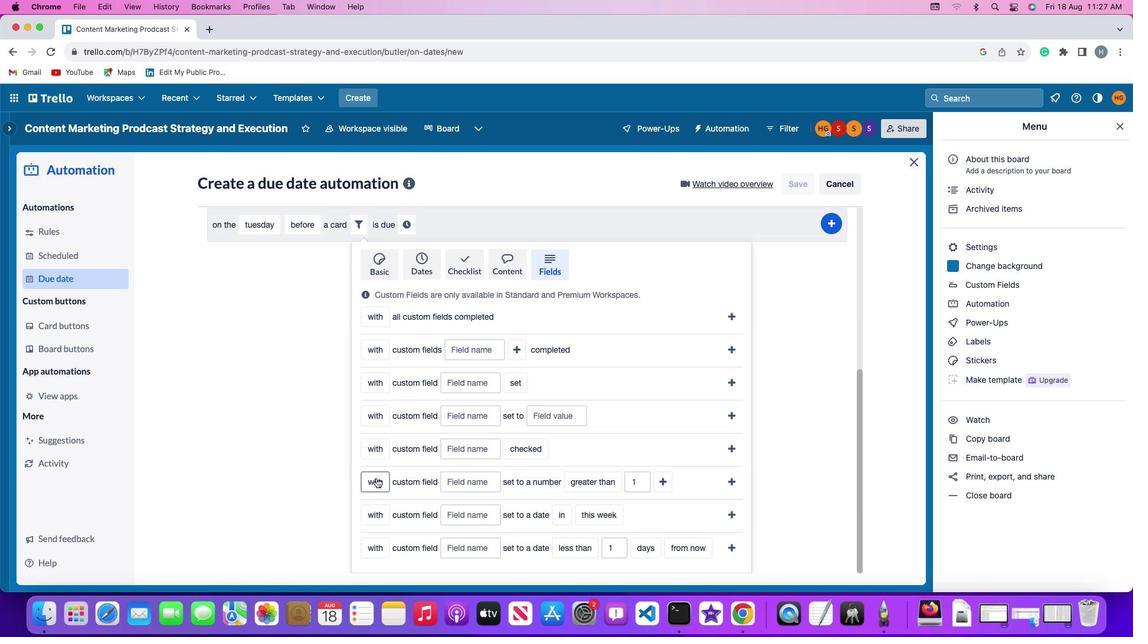 
Action: Mouse pressed left at (379, 481)
Screenshot: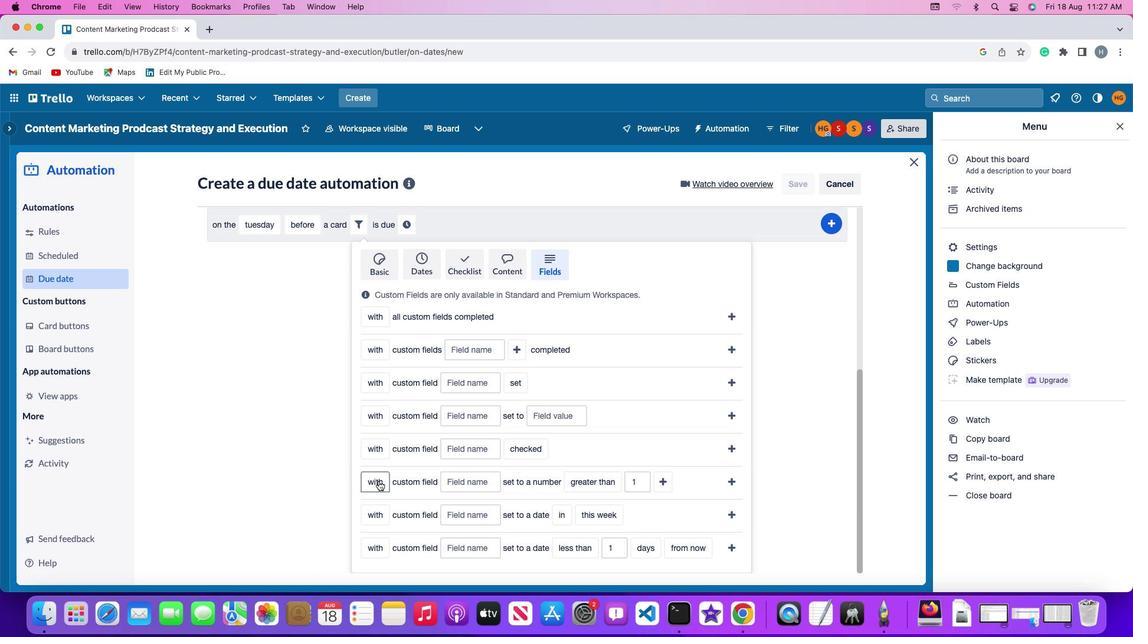 
Action: Mouse moved to (390, 504)
Screenshot: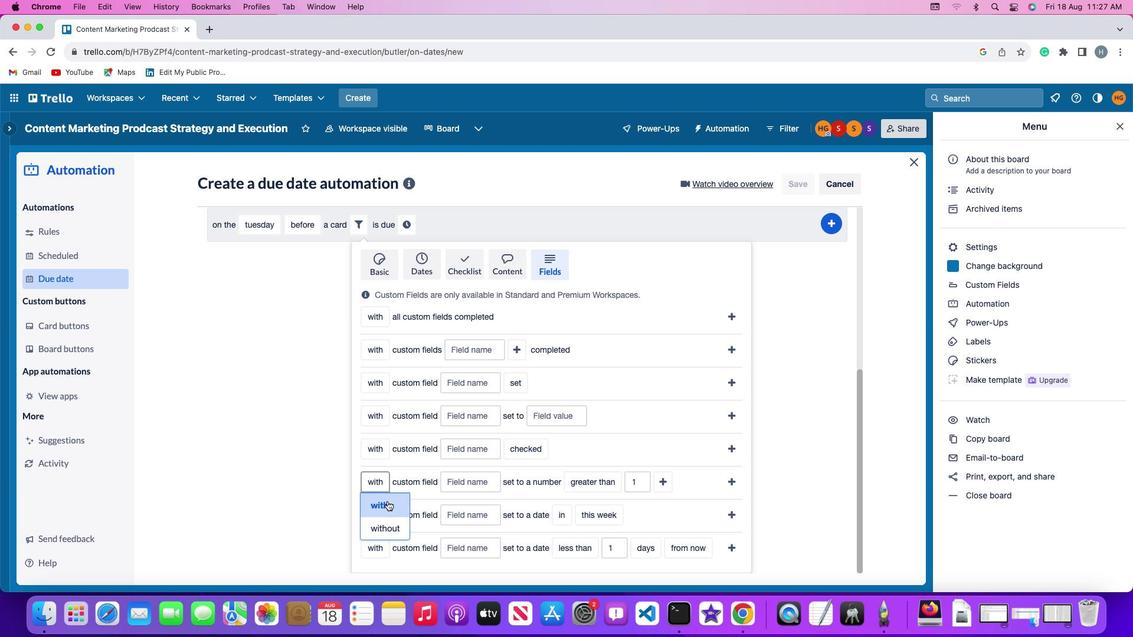 
Action: Mouse pressed left at (390, 504)
Screenshot: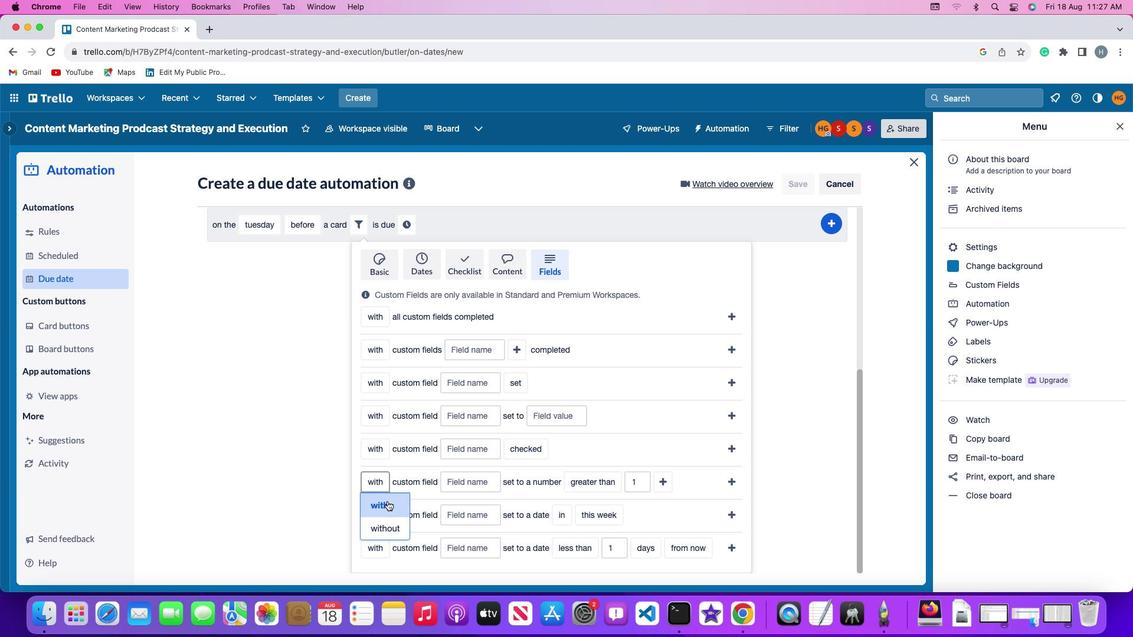 
Action: Mouse moved to (489, 489)
Screenshot: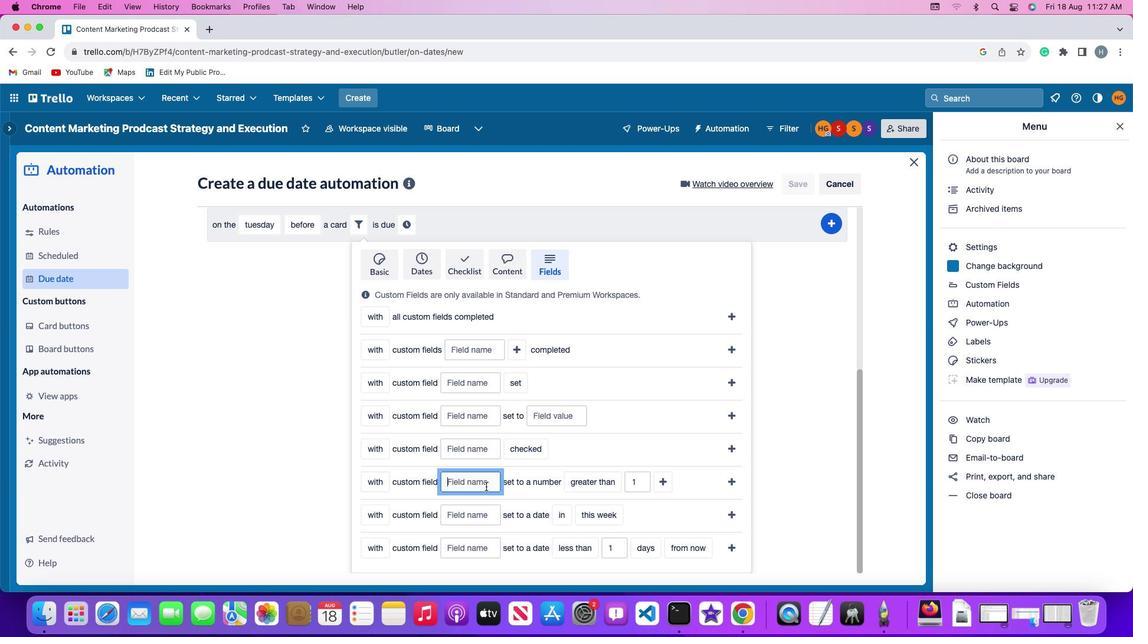 
Action: Mouse pressed left at (489, 489)
Screenshot: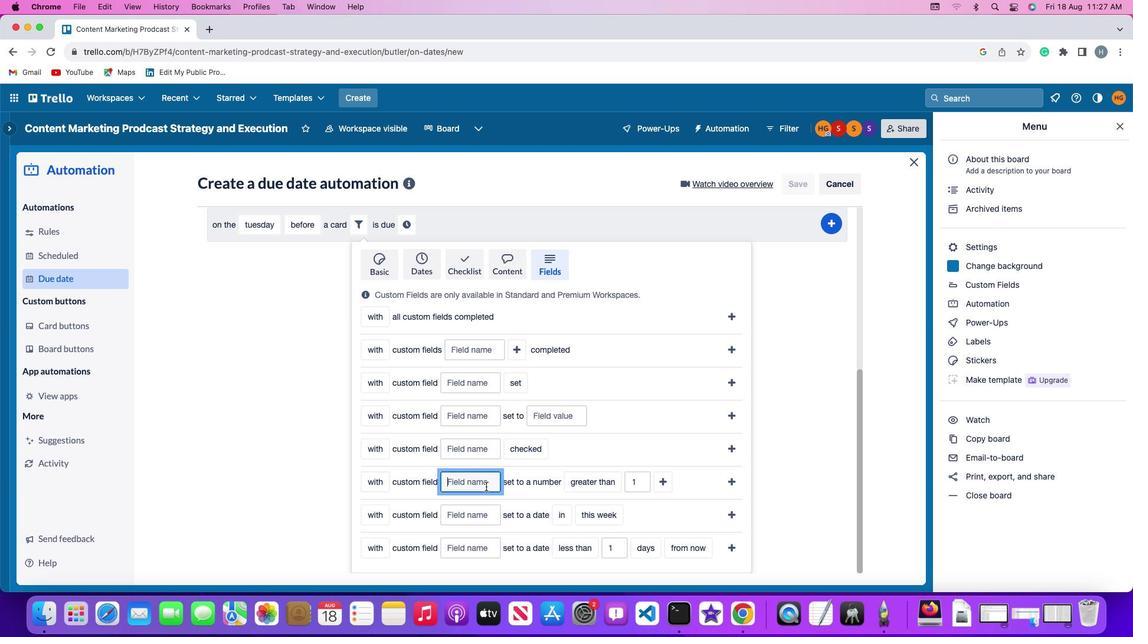 
Action: Mouse moved to (489, 489)
Screenshot: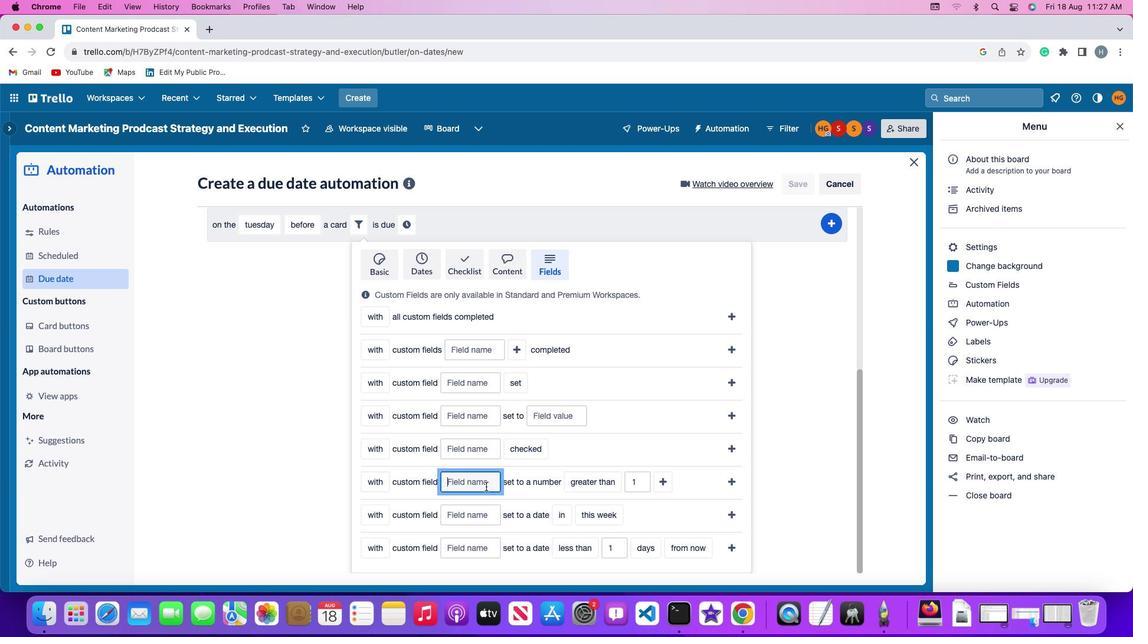 
Action: Key pressed Key.shift'R''e''s''u''m''e'
Screenshot: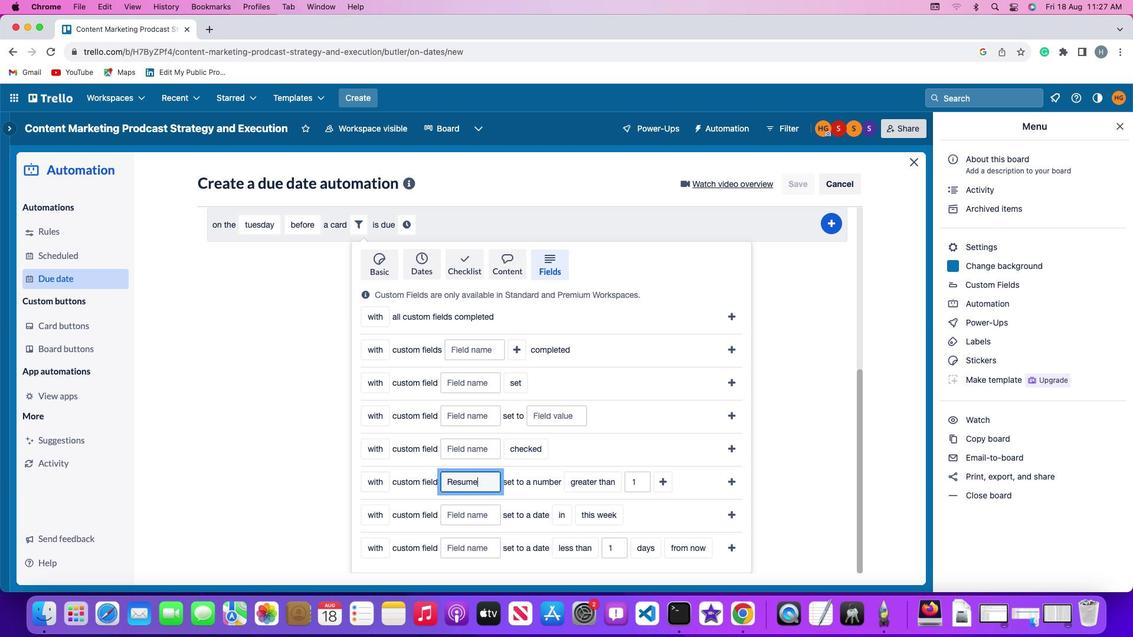 
Action: Mouse moved to (604, 478)
Screenshot: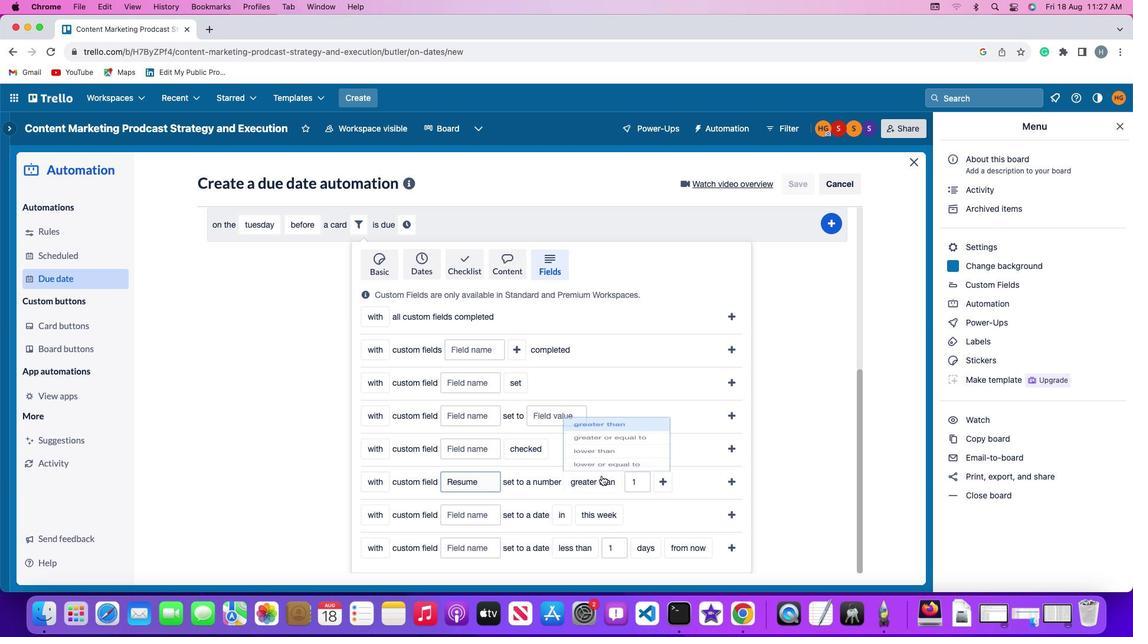 
Action: Mouse pressed left at (604, 478)
Screenshot: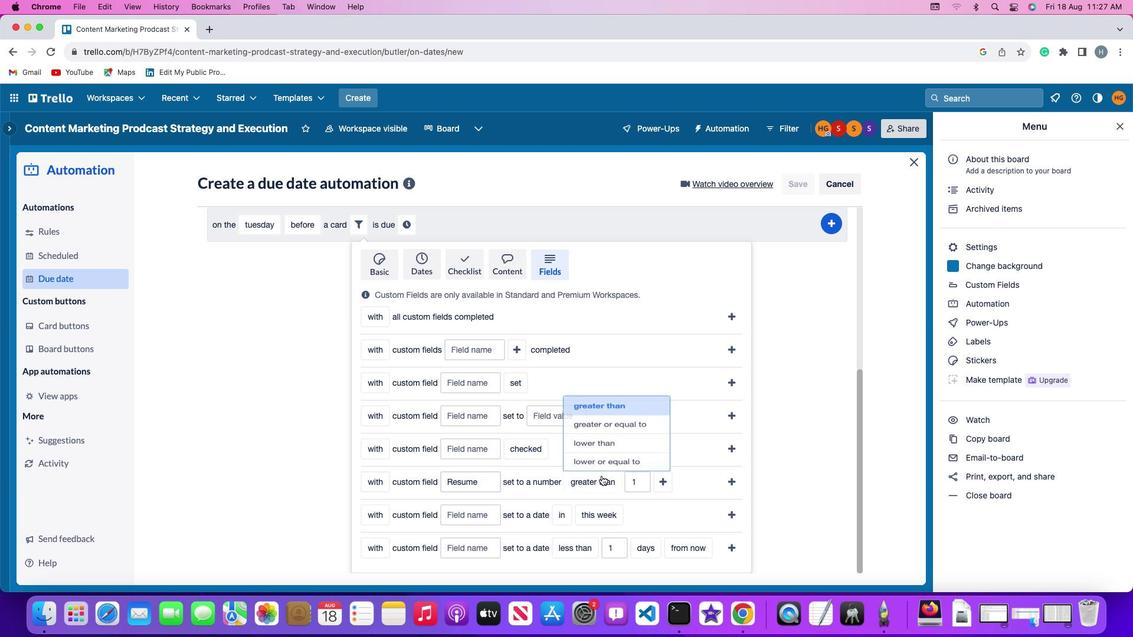 
Action: Mouse moved to (608, 417)
Screenshot: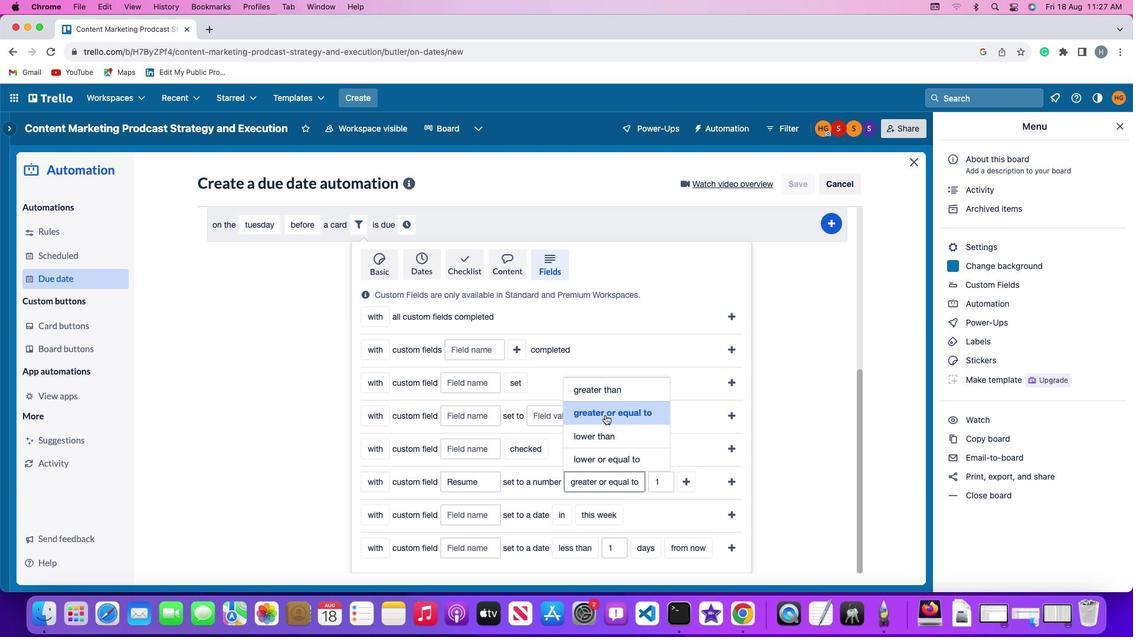 
Action: Mouse pressed left at (608, 417)
Screenshot: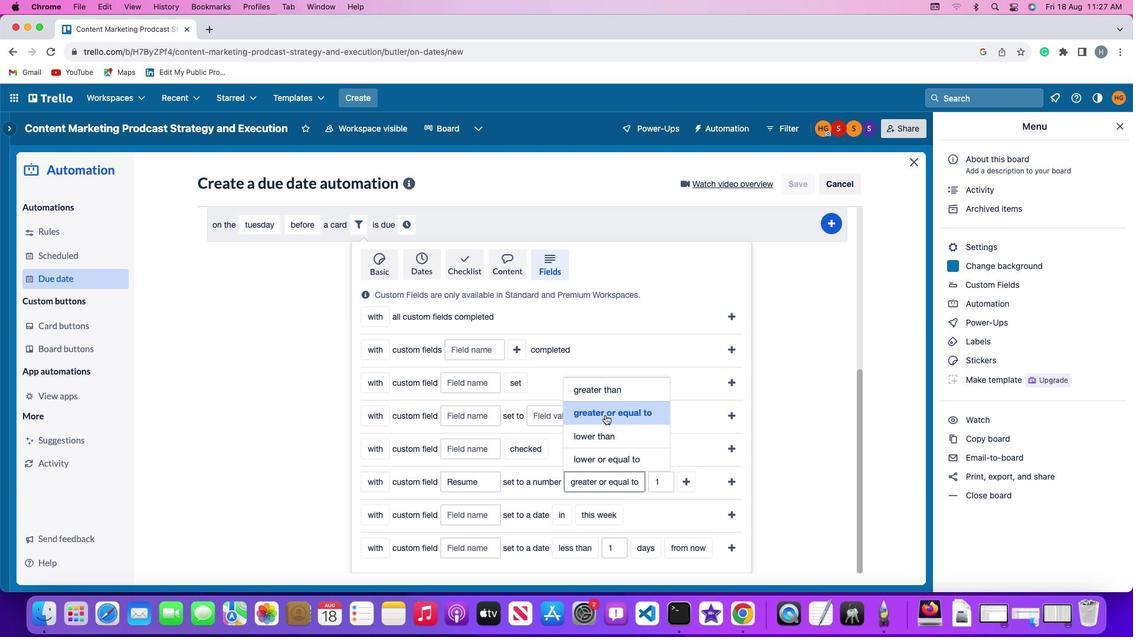
Action: Mouse moved to (668, 482)
Screenshot: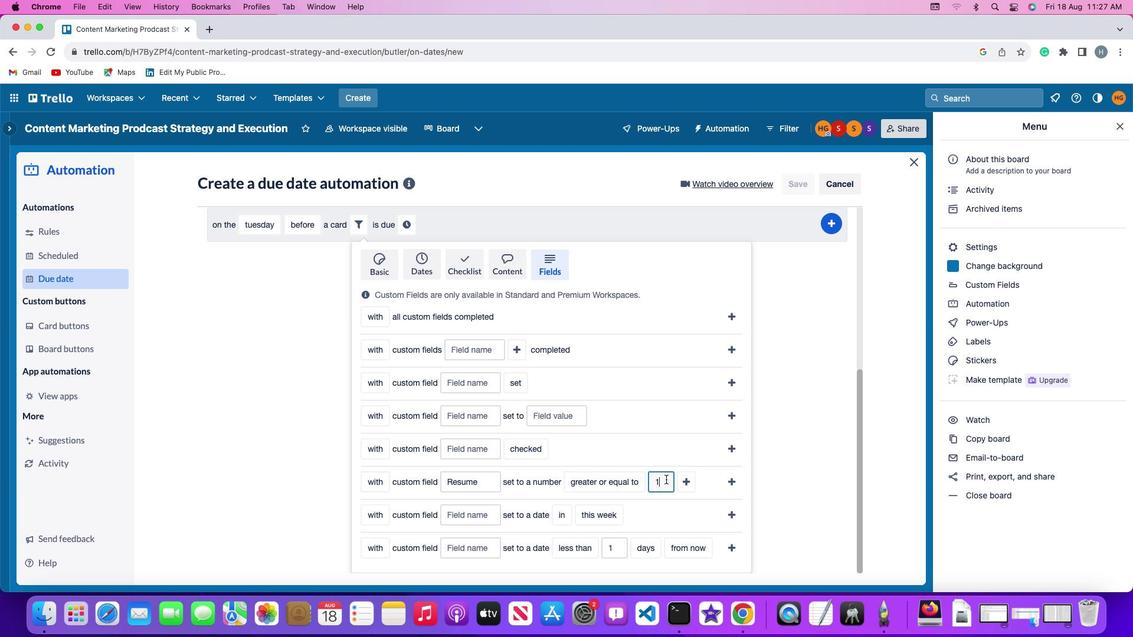 
Action: Mouse pressed left at (668, 482)
Screenshot: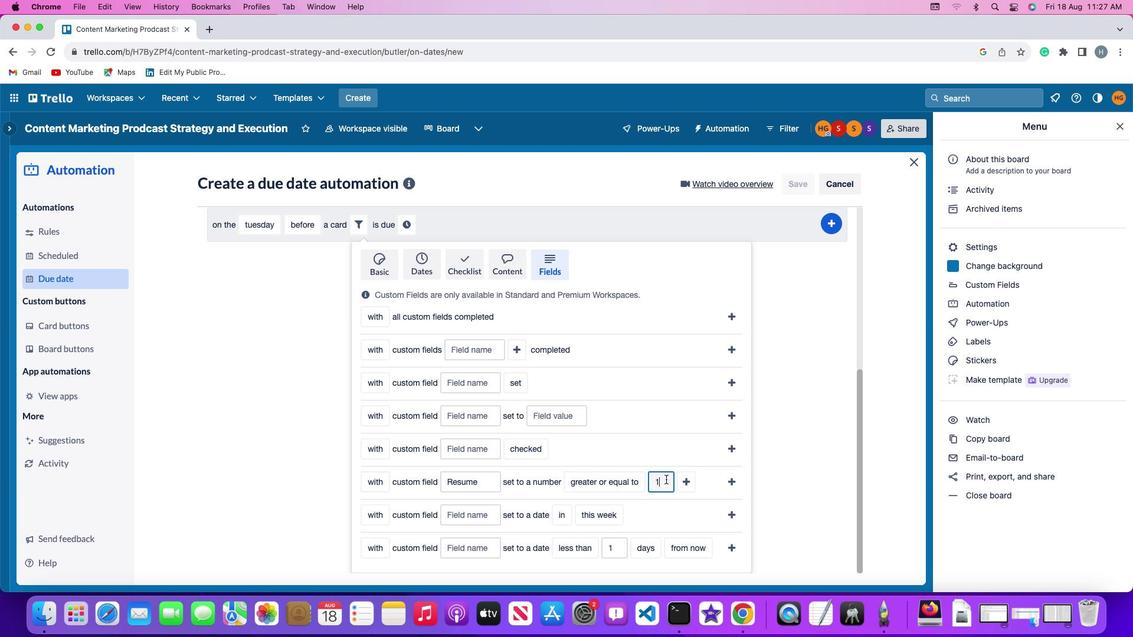 
Action: Mouse moved to (668, 482)
Screenshot: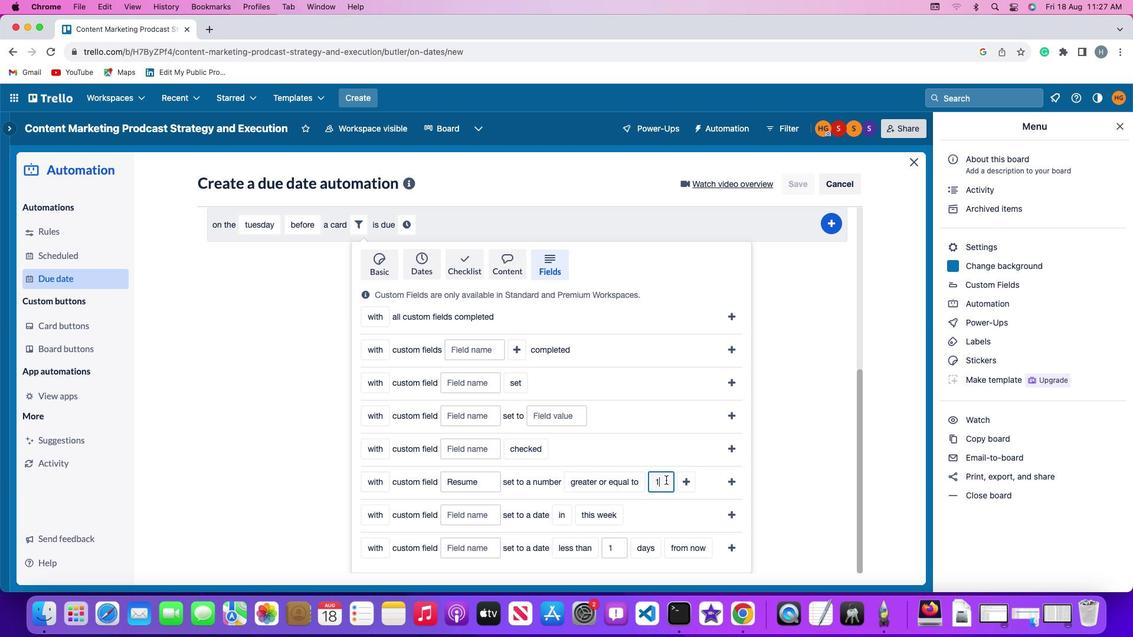 
Action: Key pressed Key.backspace'1'
Screenshot: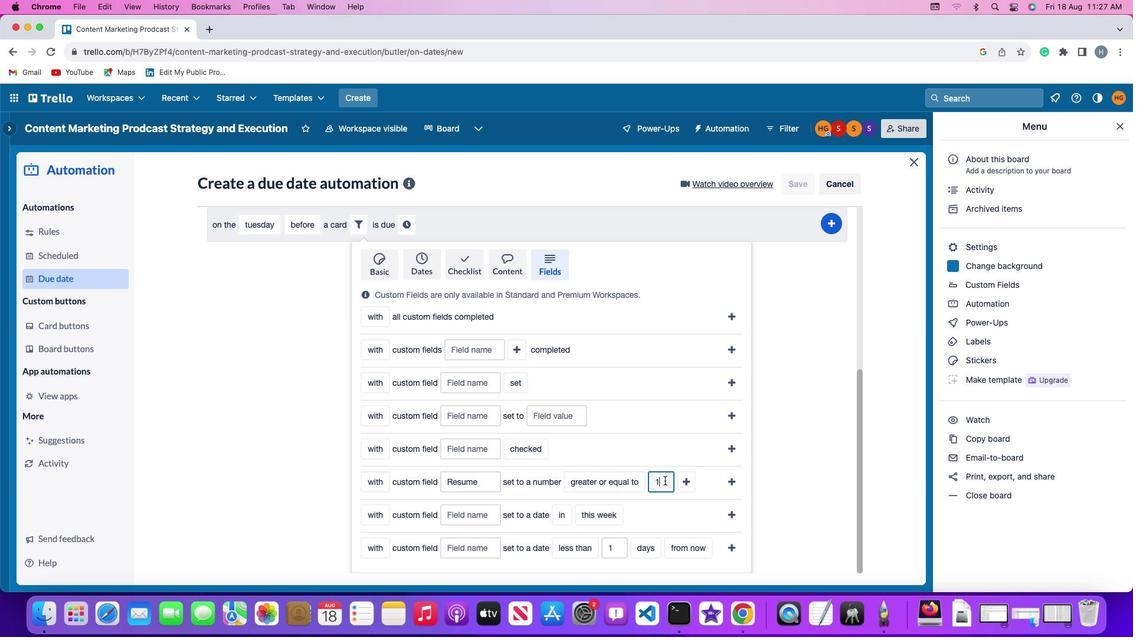 
Action: Mouse moved to (683, 486)
Screenshot: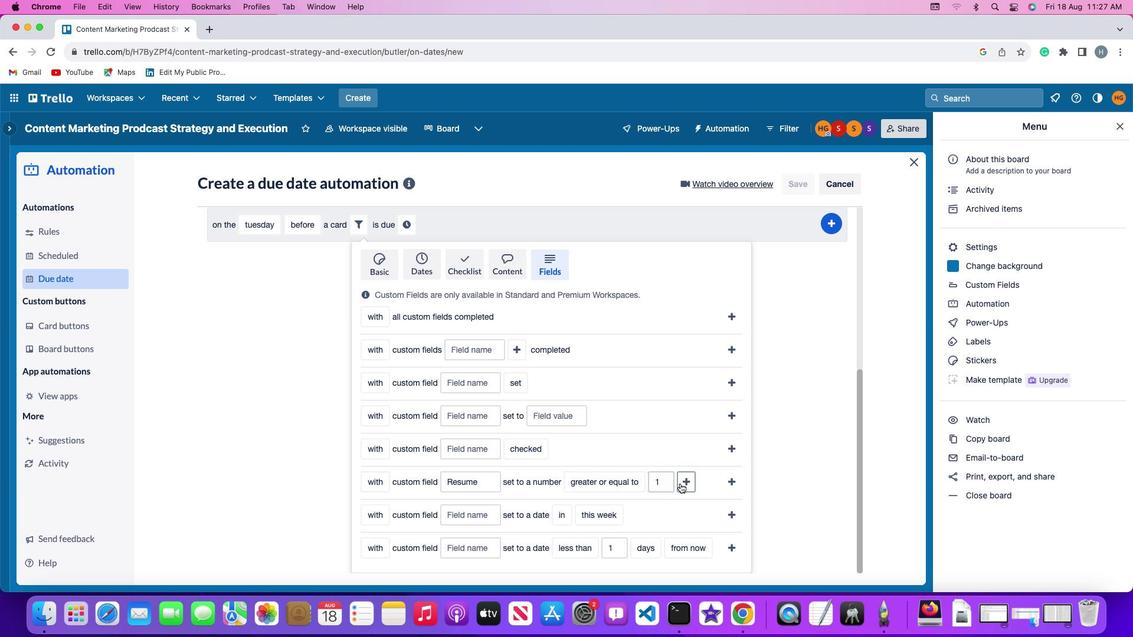 
Action: Mouse pressed left at (683, 486)
Screenshot: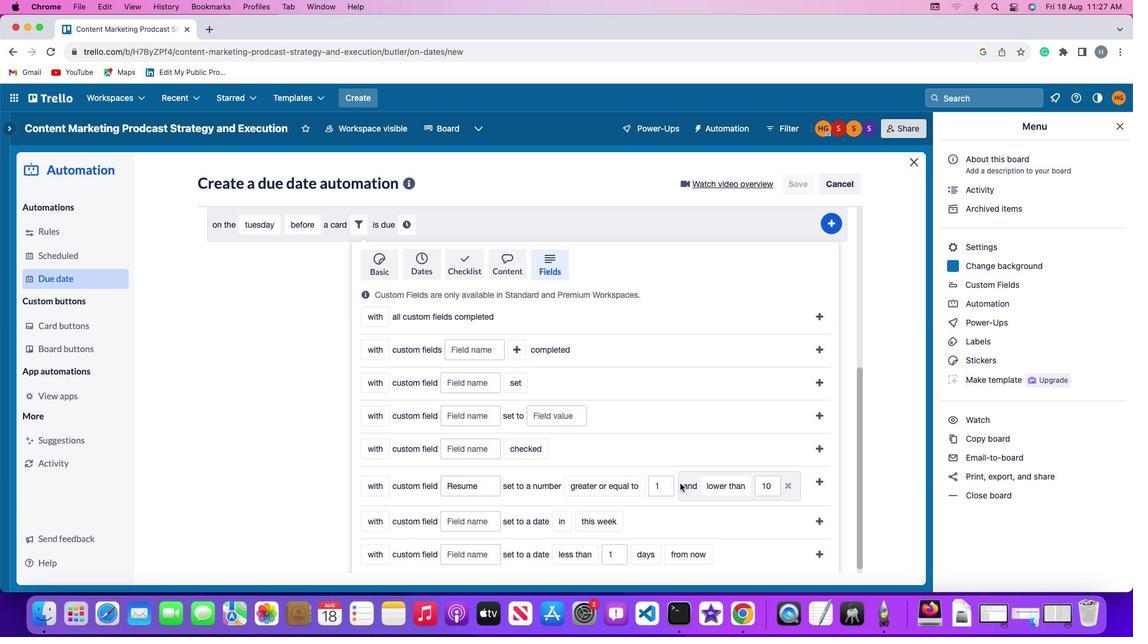 
Action: Mouse moved to (709, 487)
Screenshot: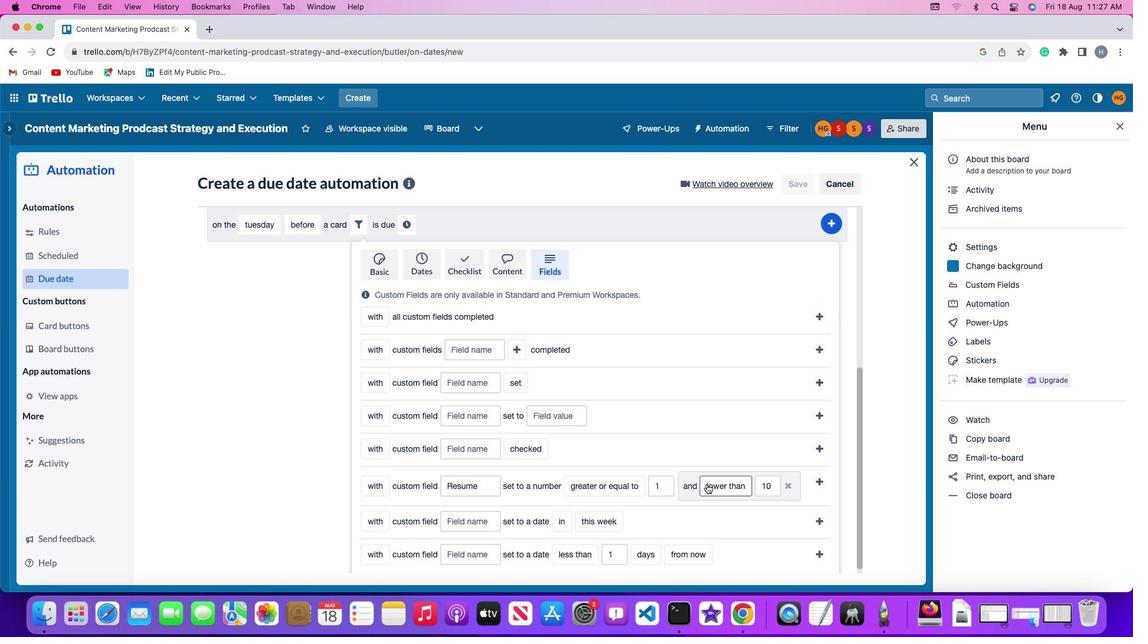 
Action: Mouse pressed left at (709, 487)
Screenshot: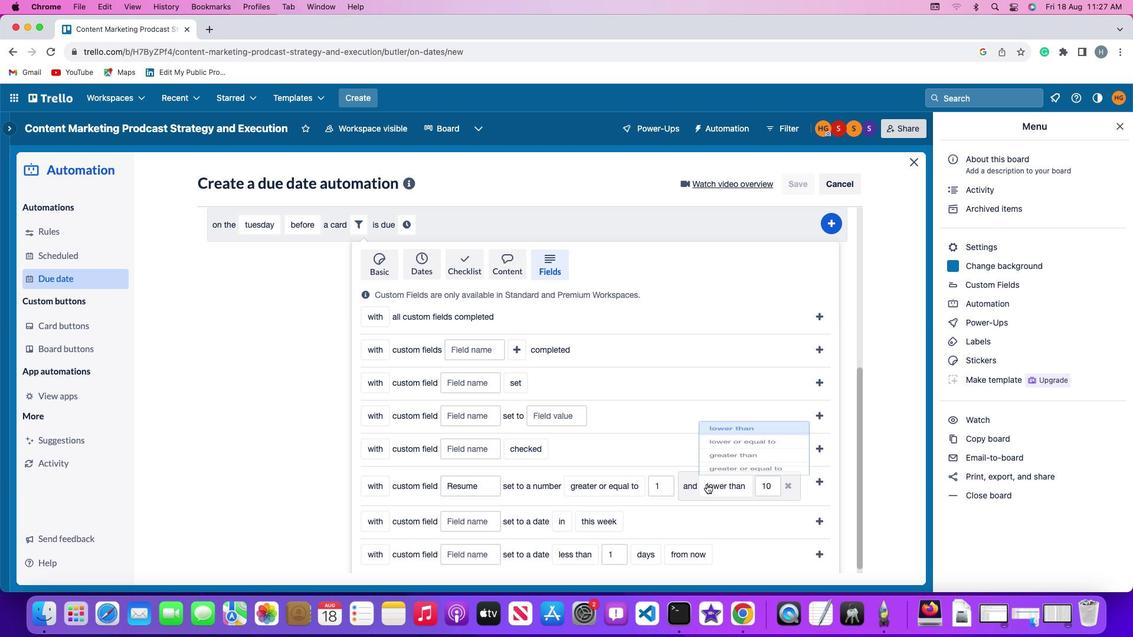 
Action: Mouse moved to (724, 446)
Screenshot: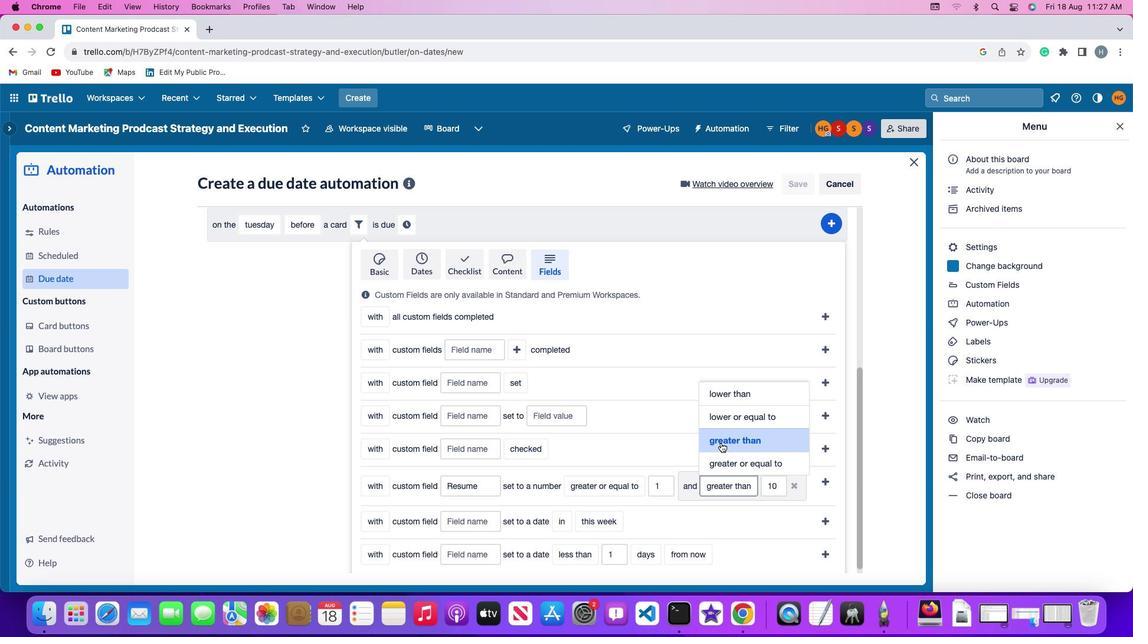 
Action: Mouse pressed left at (724, 446)
Screenshot: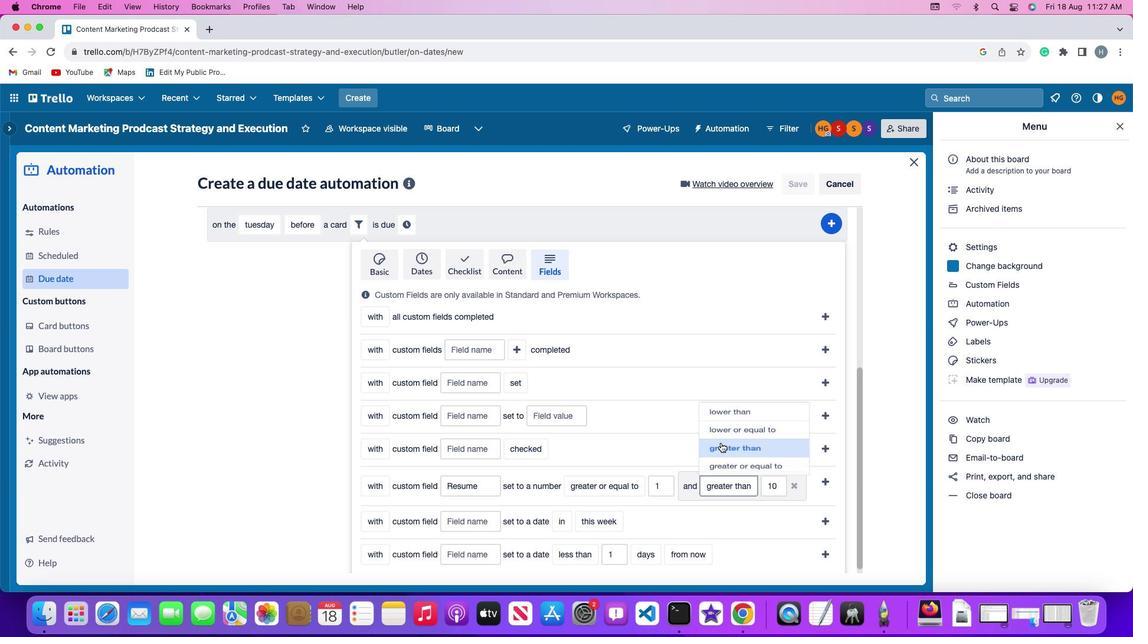 
Action: Mouse moved to (784, 488)
Screenshot: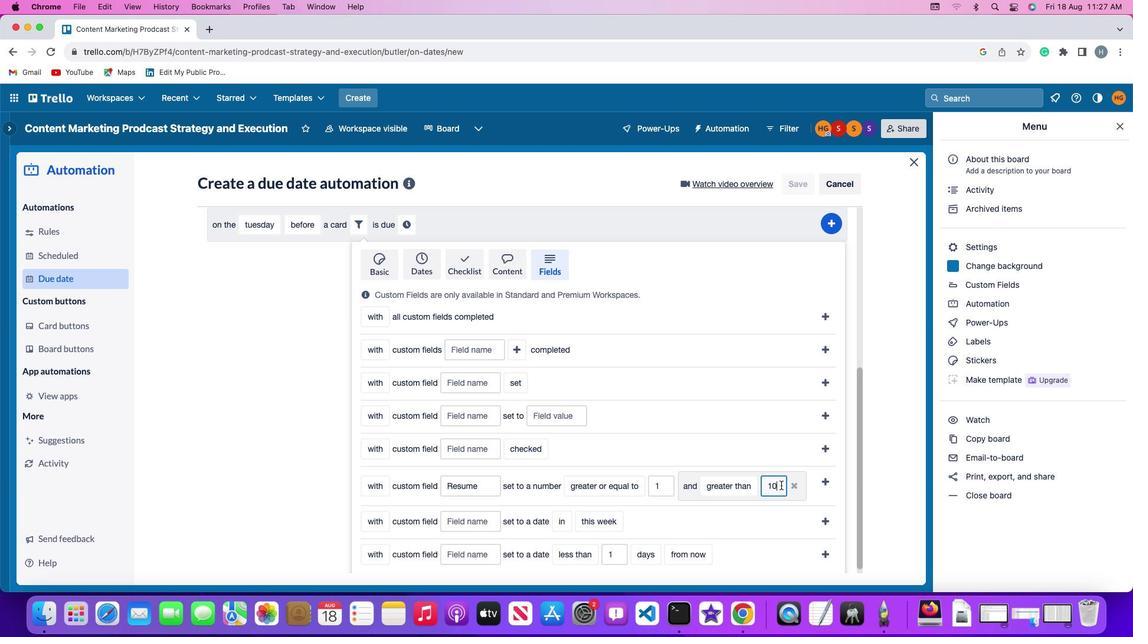 
Action: Mouse pressed left at (784, 488)
Screenshot: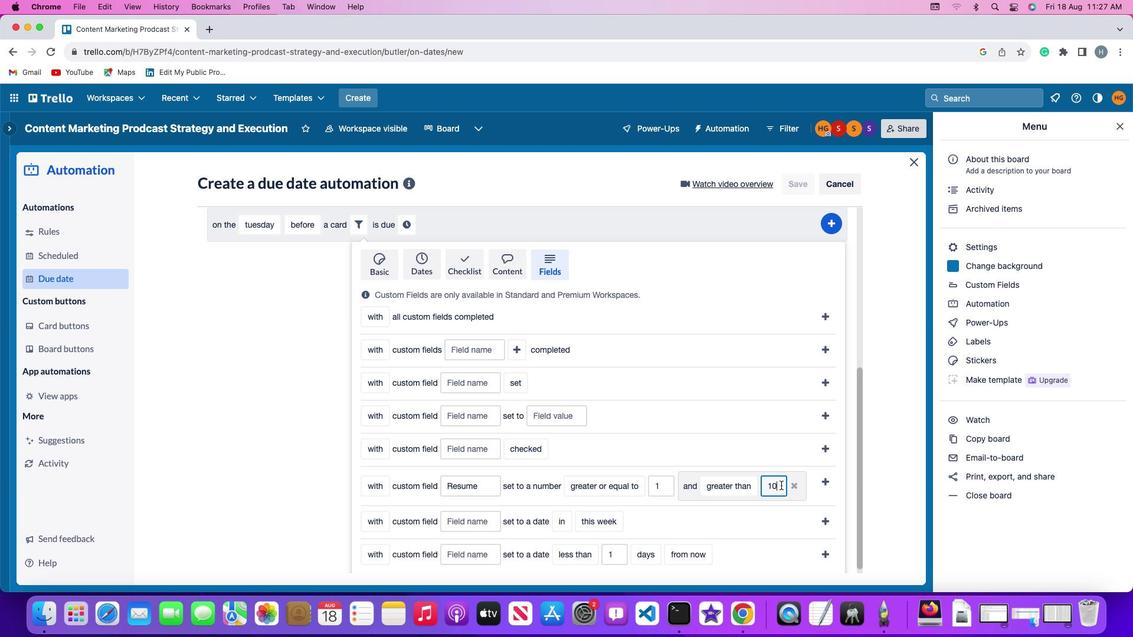
Action: Key pressed Key.backspaceKey.backspace'1''0'
Screenshot: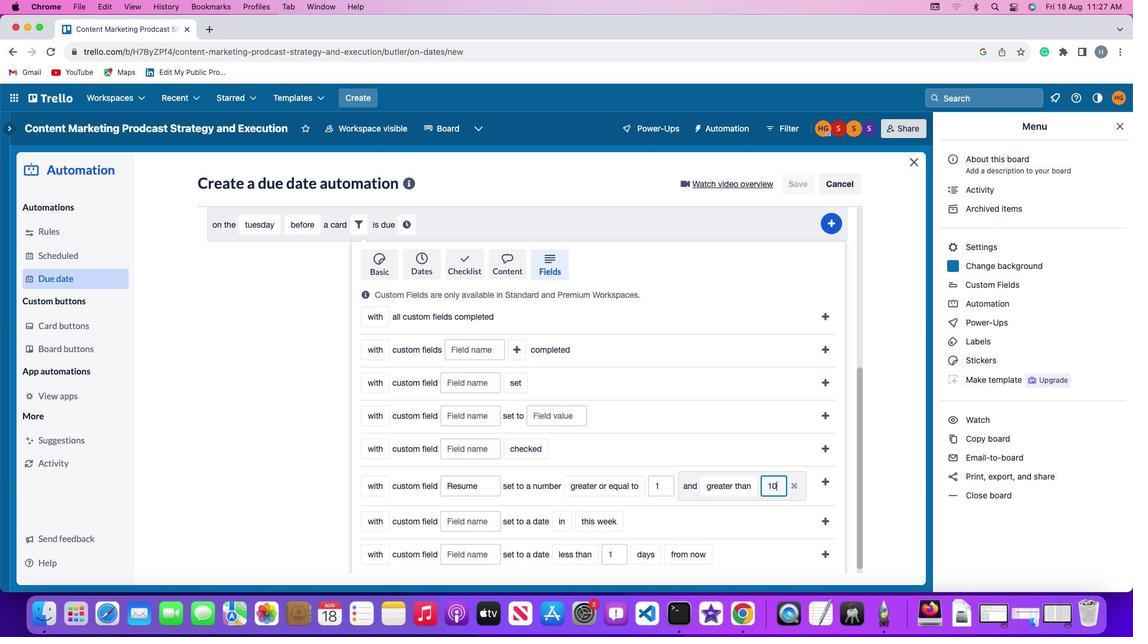 
Action: Mouse moved to (830, 484)
Screenshot: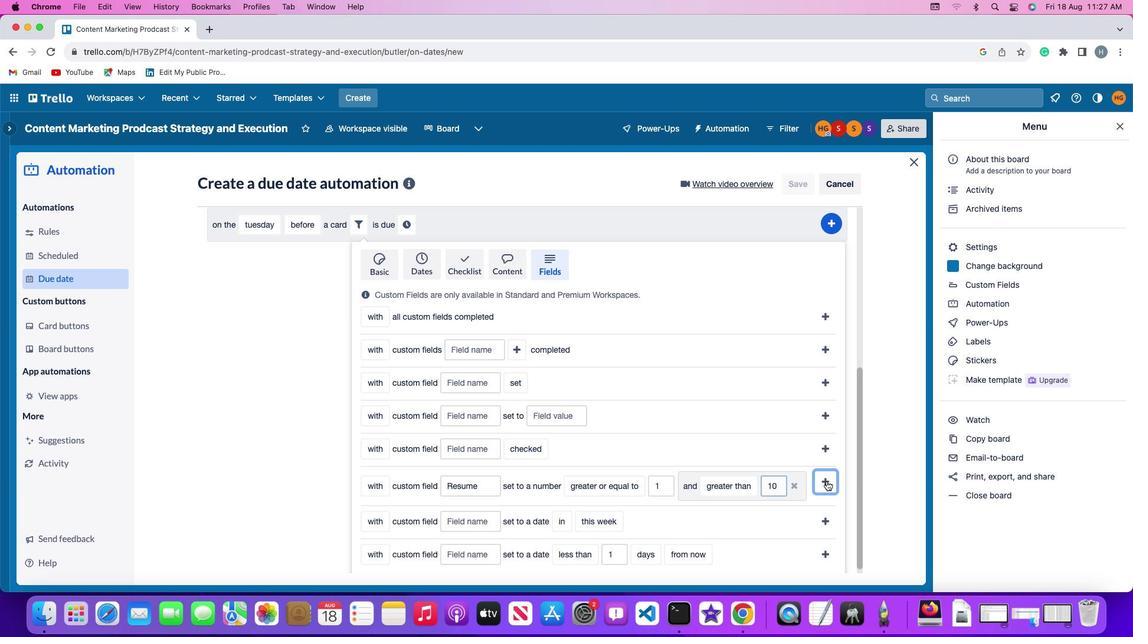 
Action: Mouse pressed left at (830, 484)
Screenshot: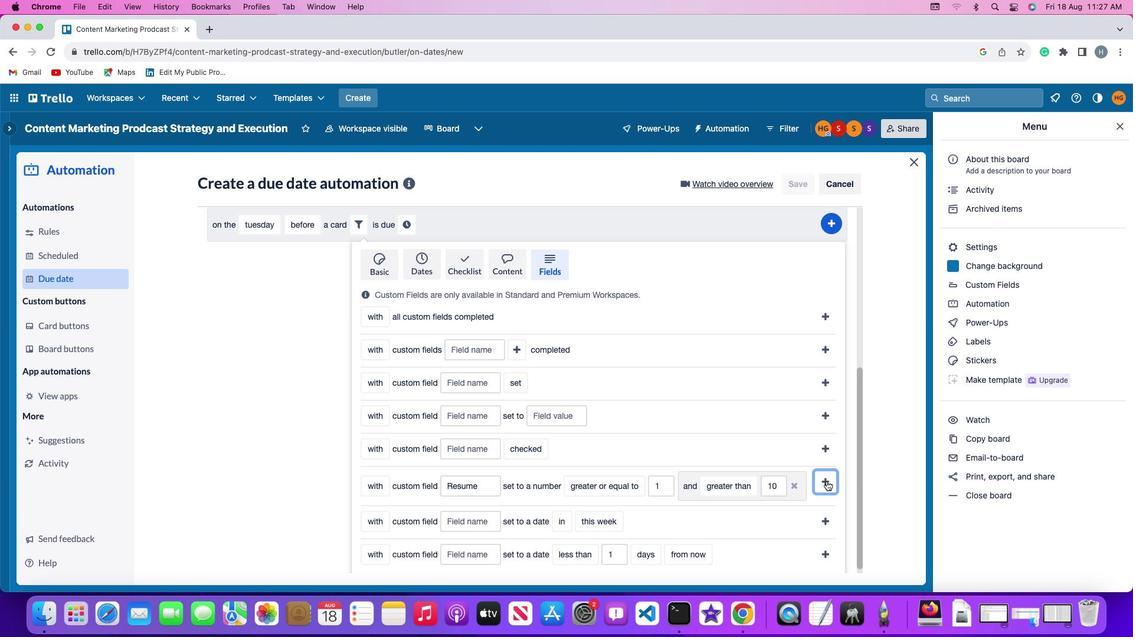 
Action: Mouse moved to (755, 522)
Screenshot: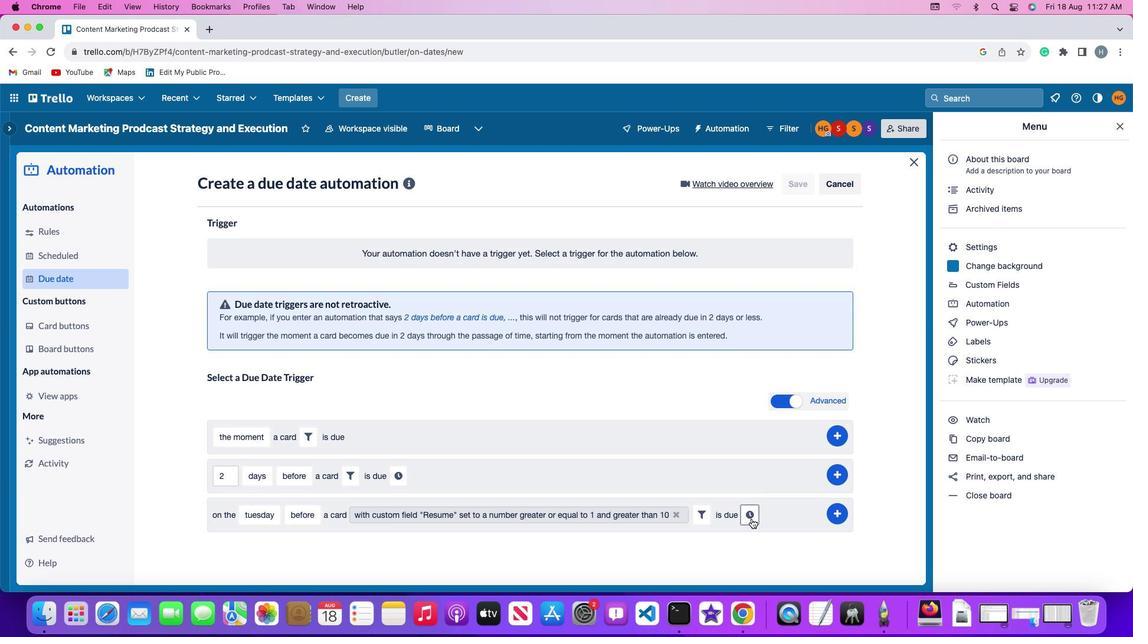 
Action: Mouse pressed left at (755, 522)
Screenshot: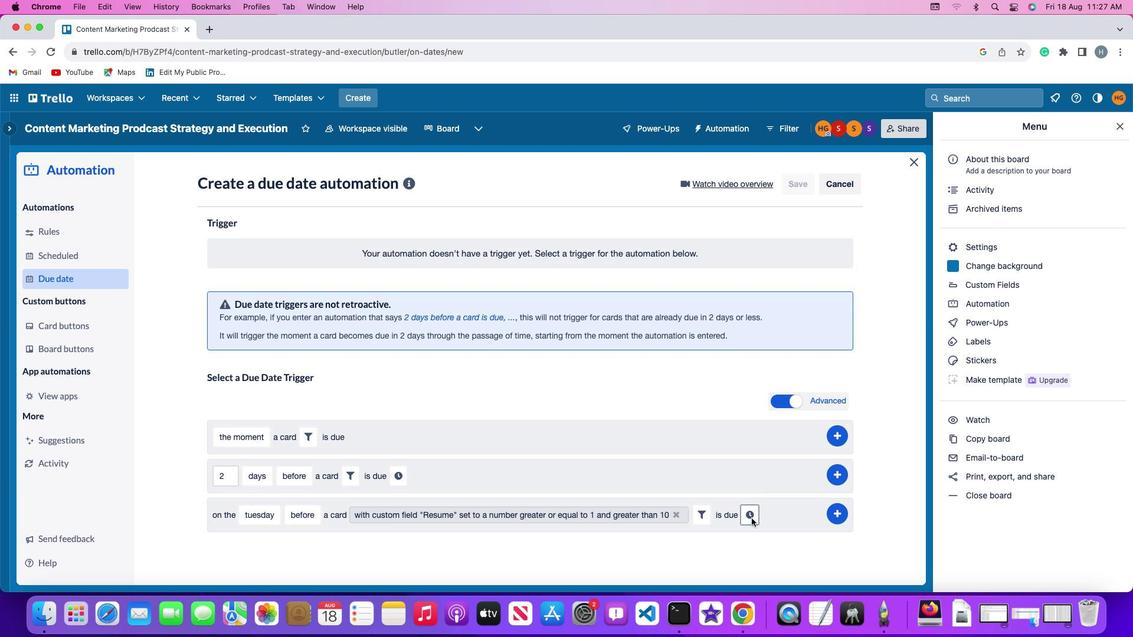 
Action: Mouse moved to (249, 546)
Screenshot: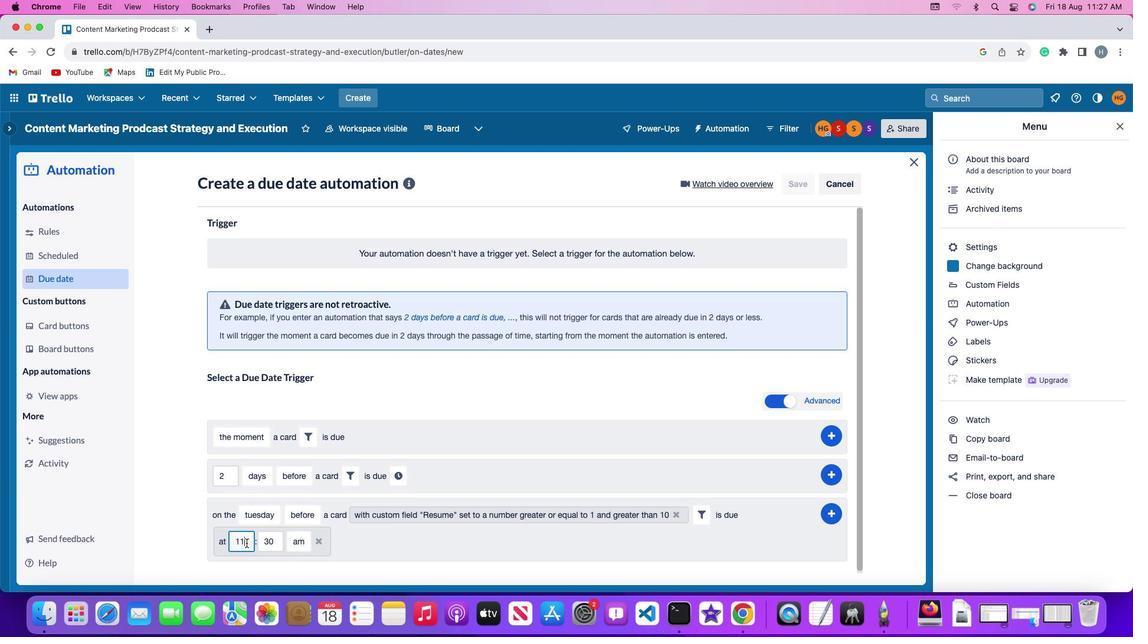 
Action: Mouse pressed left at (249, 546)
Screenshot: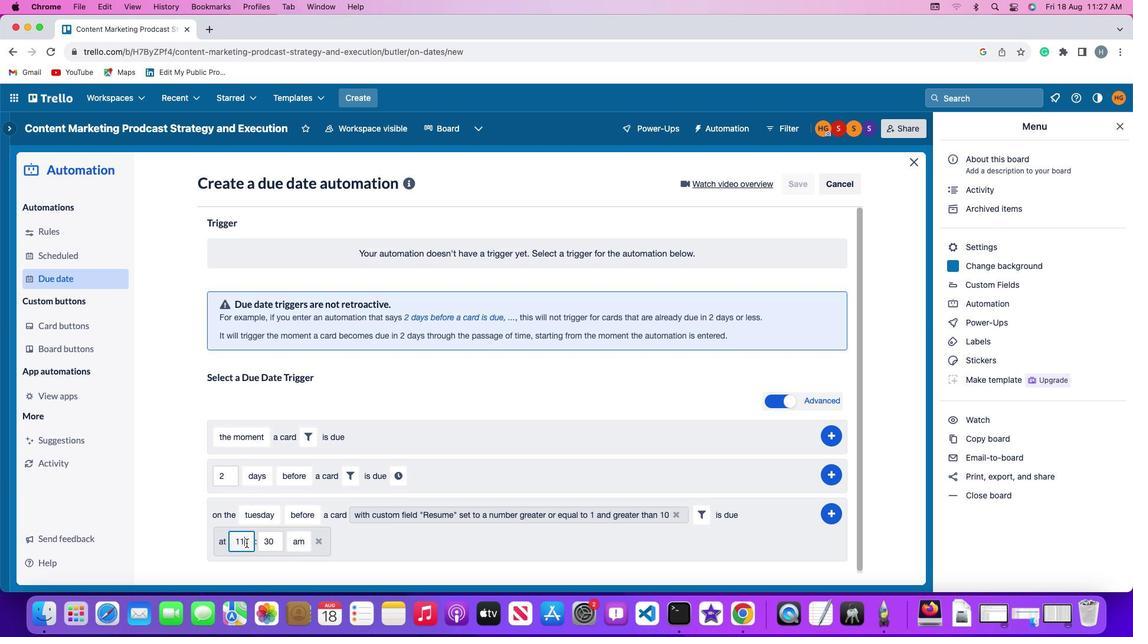 
Action: Mouse moved to (250, 544)
Screenshot: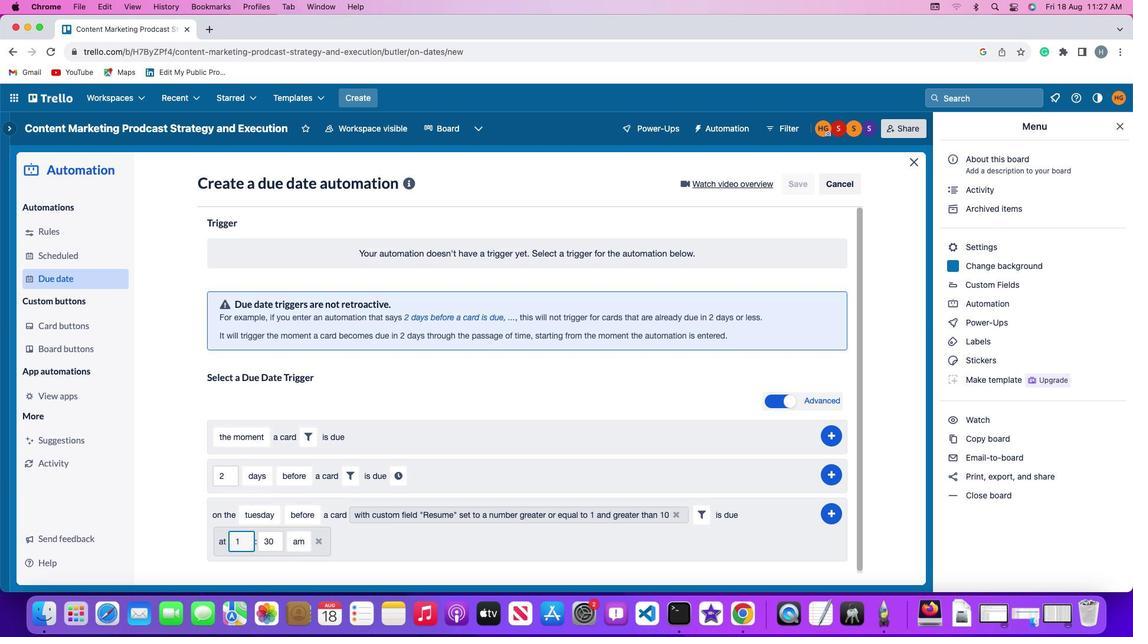 
Action: Key pressed Key.backspaceKey.backspace'1''1'
Screenshot: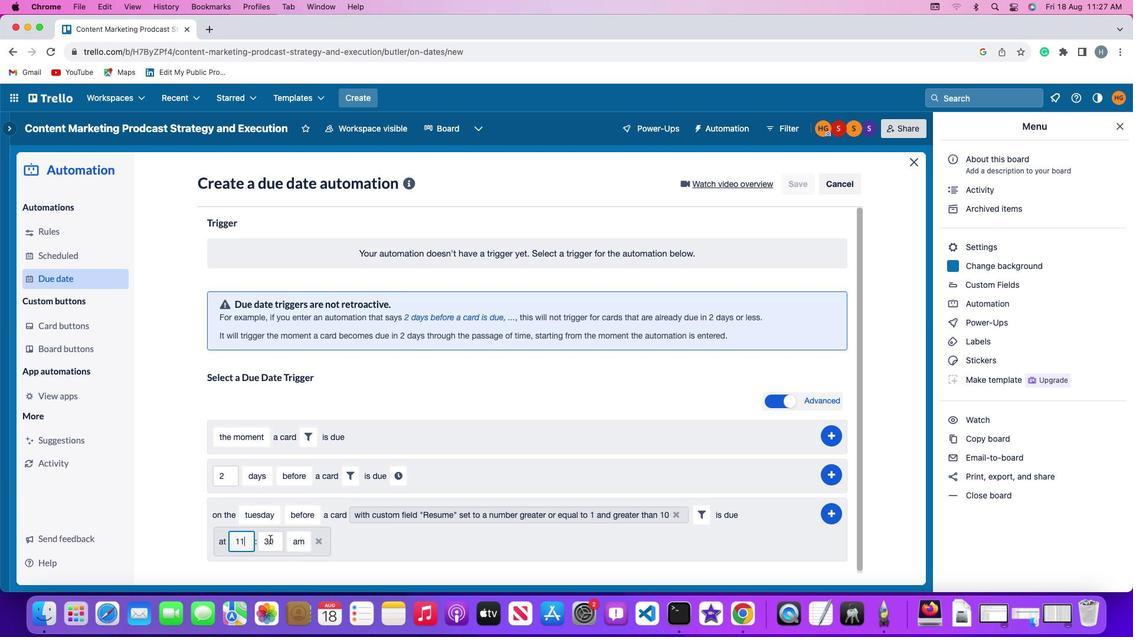 
Action: Mouse moved to (278, 543)
Screenshot: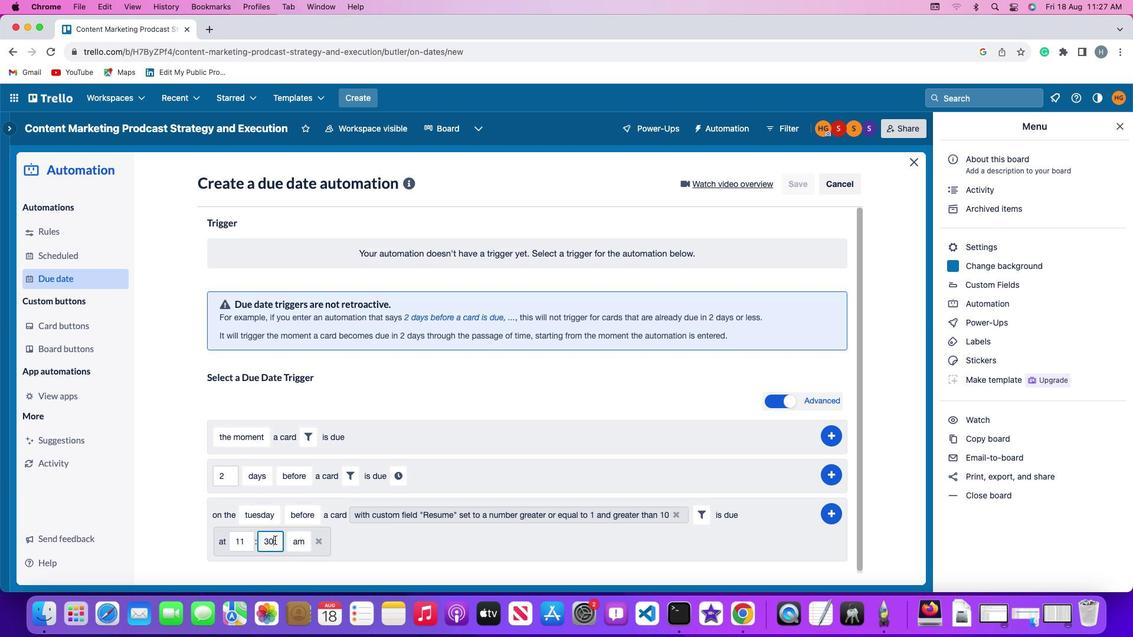 
Action: Mouse pressed left at (278, 543)
Screenshot: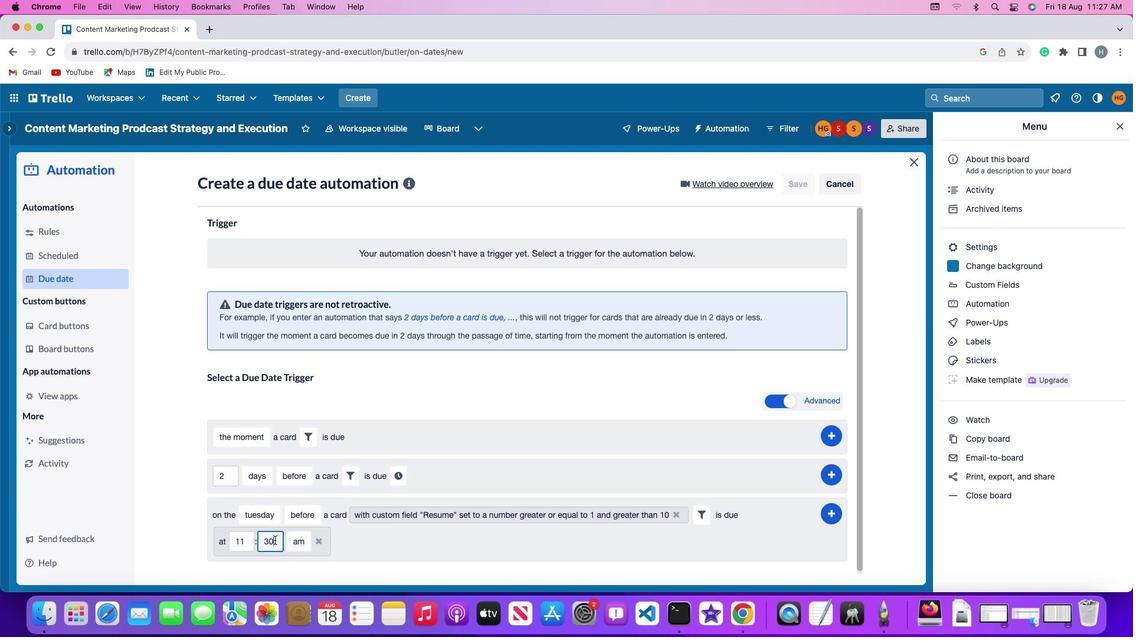 
Action: Key pressed Key.backspaceKey.backspace
Screenshot: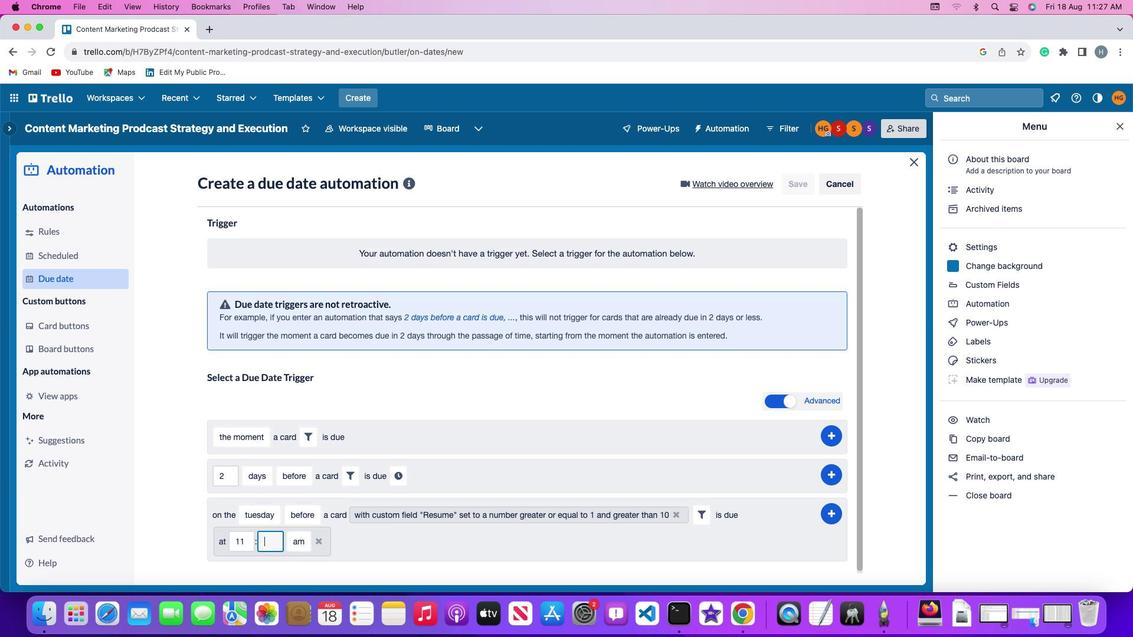 
Action: Mouse moved to (278, 543)
Screenshot: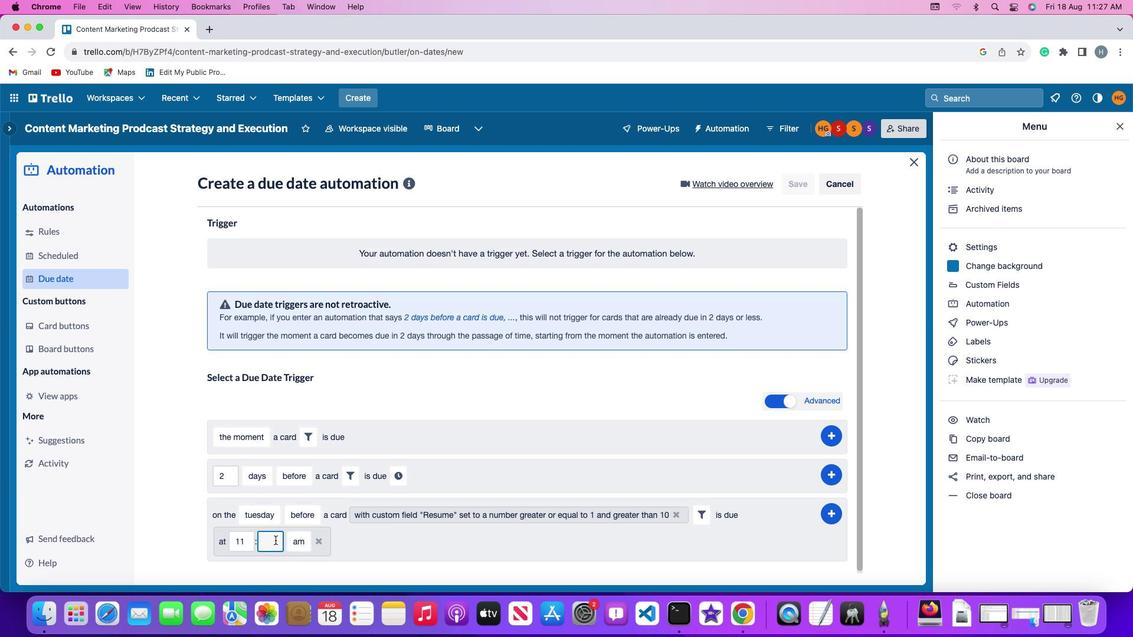 
Action: Key pressed '0''0'
Screenshot: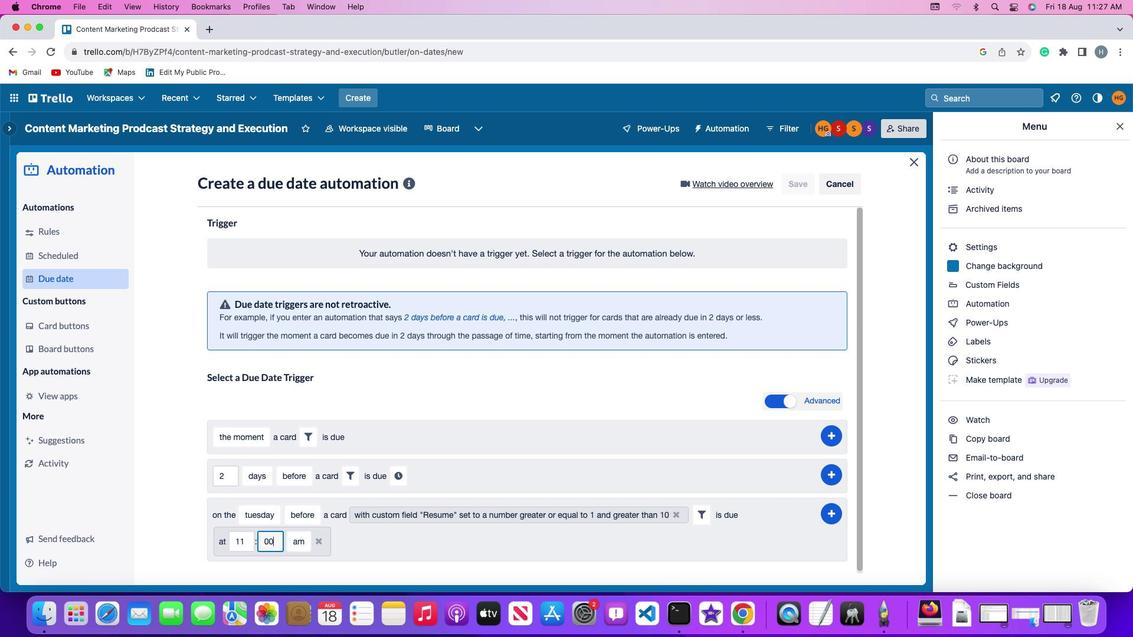 
Action: Mouse moved to (291, 541)
Screenshot: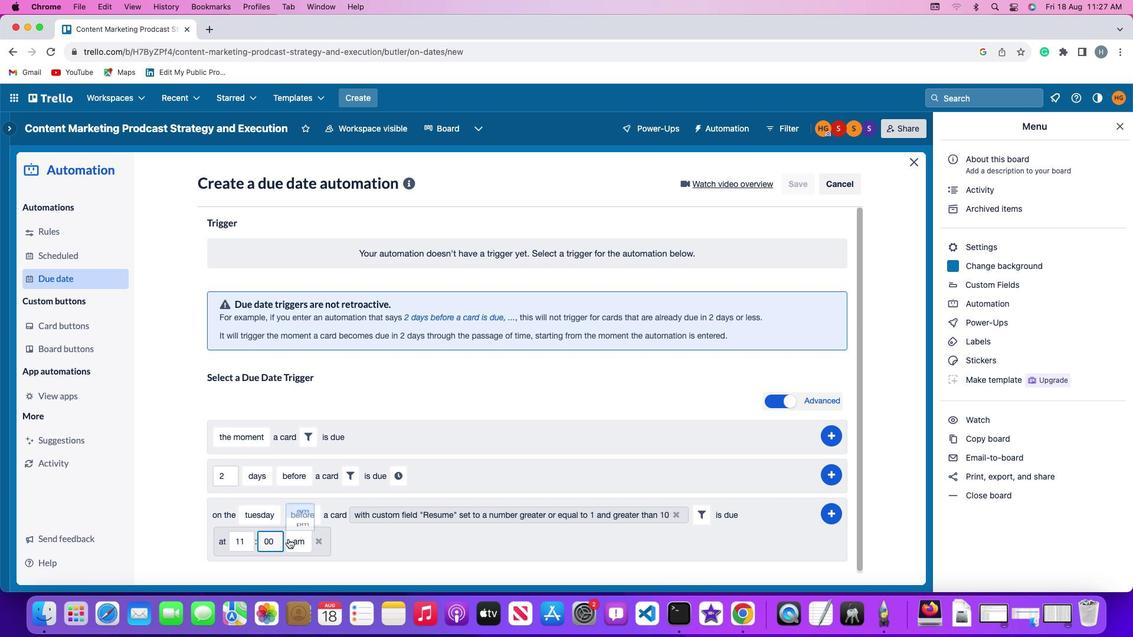 
Action: Mouse pressed left at (291, 541)
Screenshot: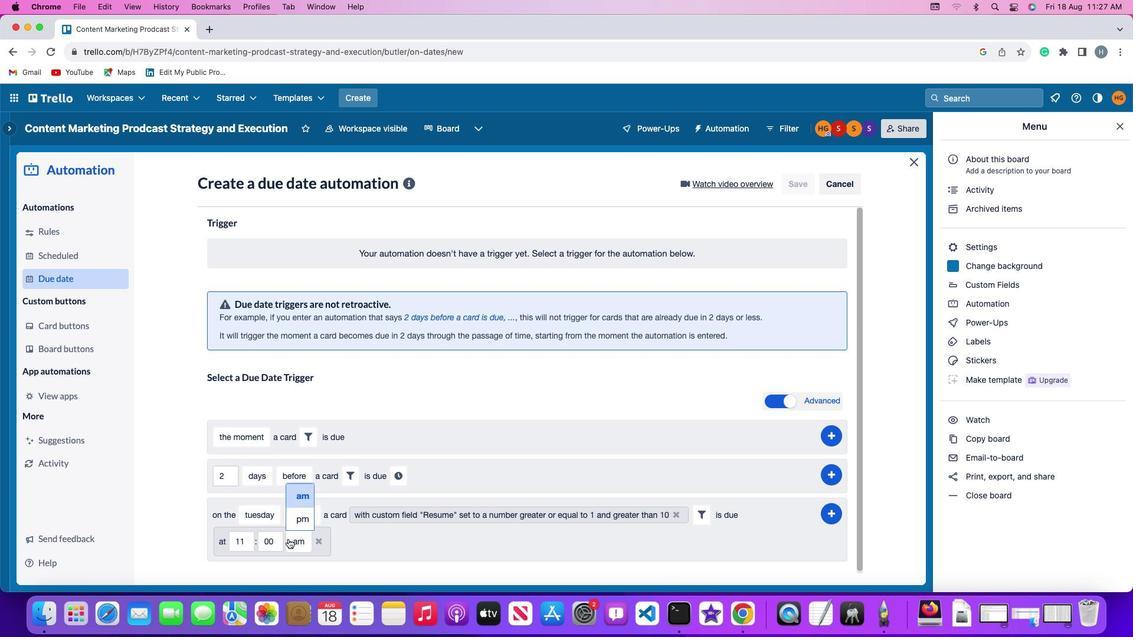 
Action: Mouse moved to (298, 499)
Screenshot: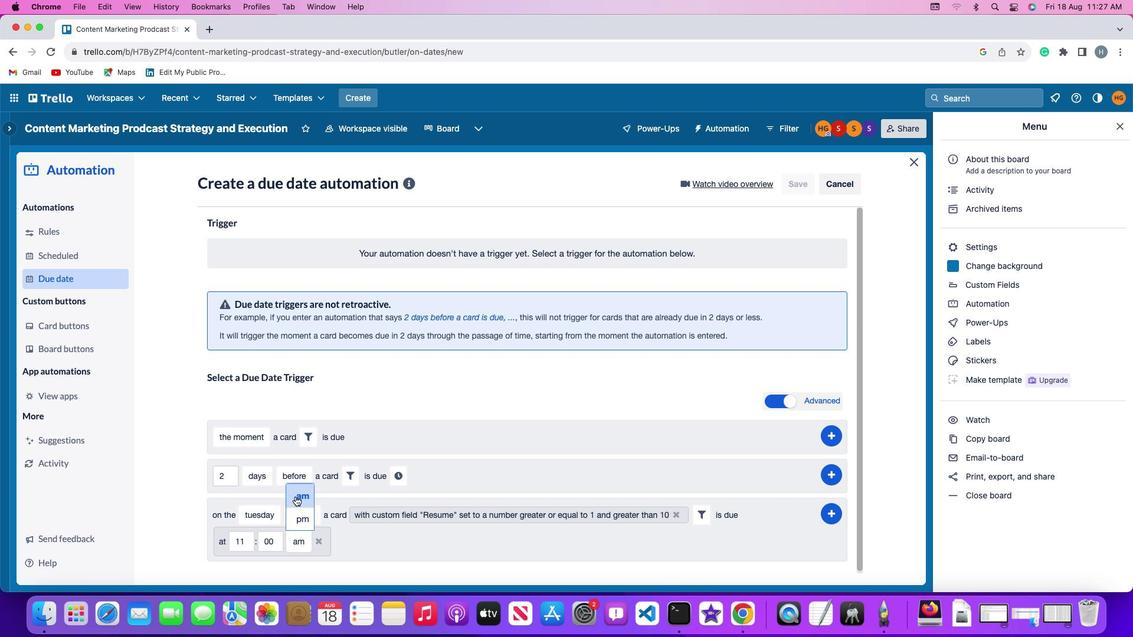 
Action: Mouse pressed left at (298, 499)
Screenshot: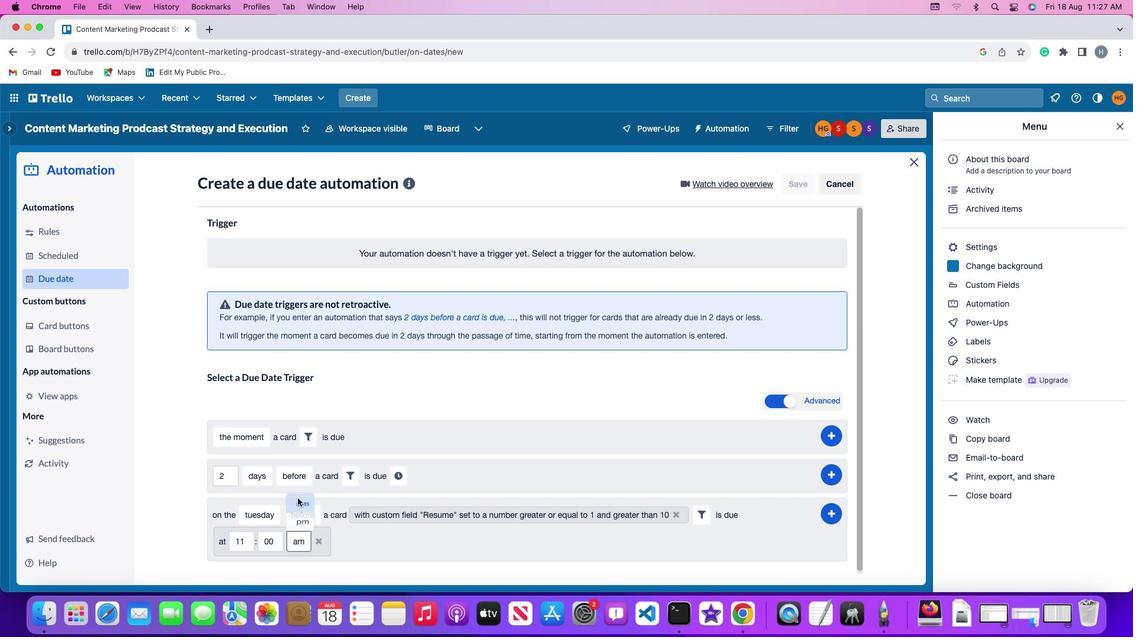 
Action: Mouse moved to (837, 514)
Screenshot: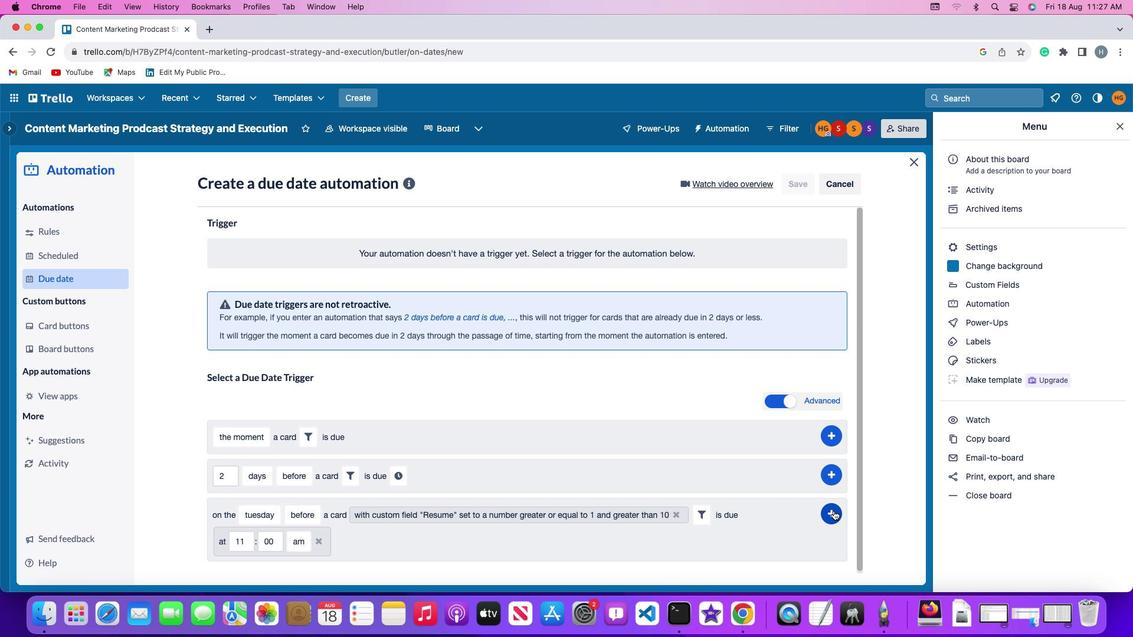 
Action: Mouse pressed left at (837, 514)
Screenshot: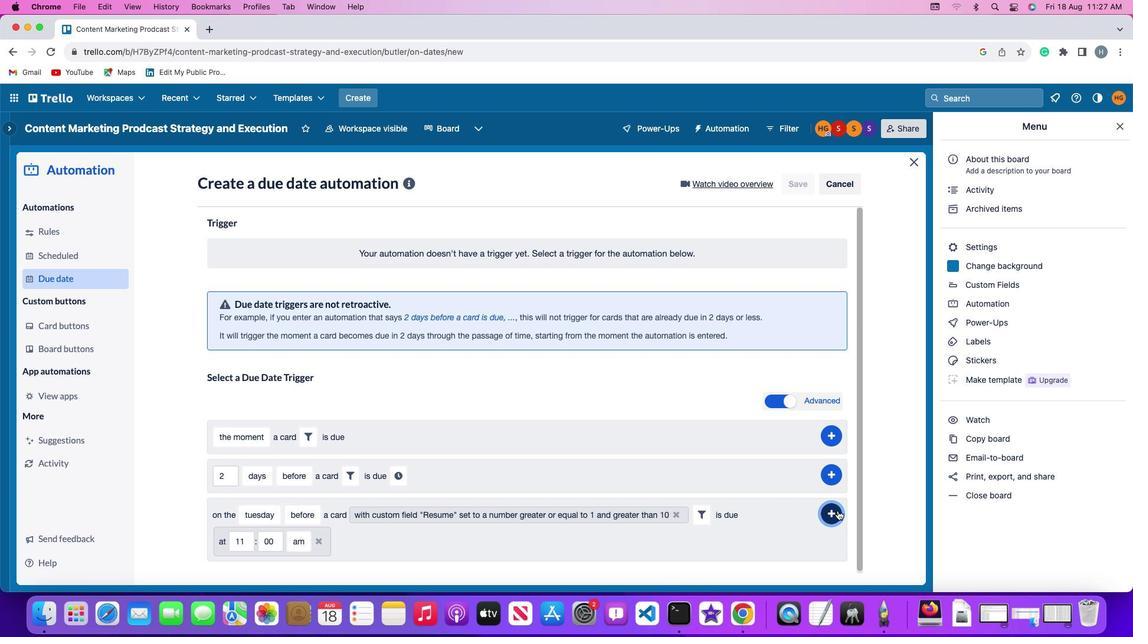 
Action: Mouse moved to (883, 453)
Screenshot: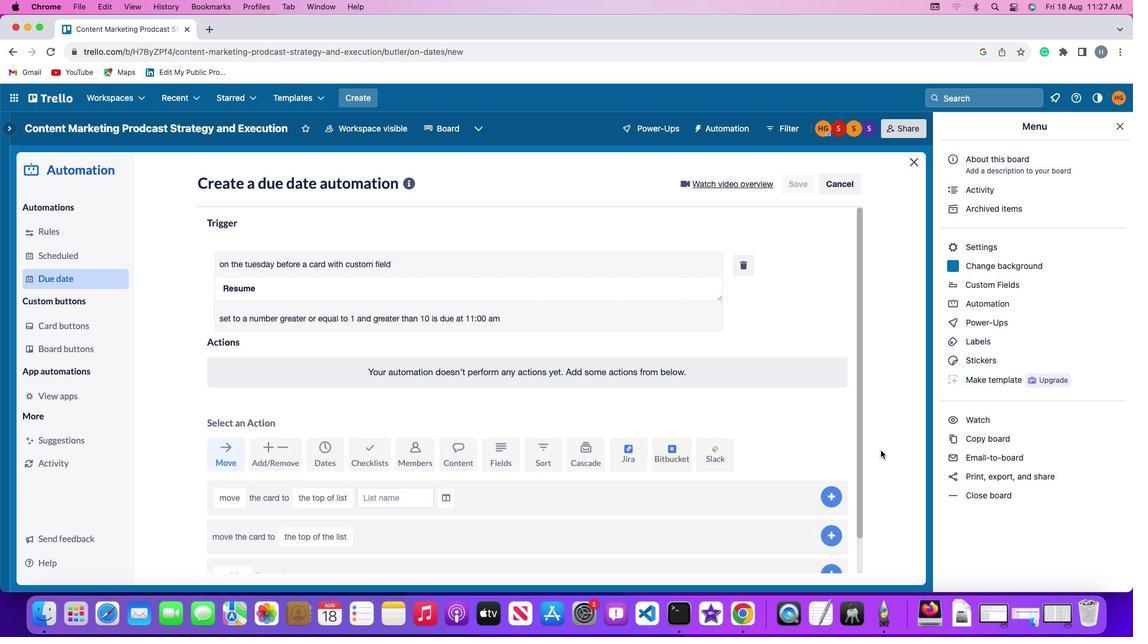 
